 Task: Plan a trip to Saipan, Northern Mariana Islands from 5th November, 2023 to 16th November, 2023 for 2 adults.  with 1  bedroom having 1 bed and 1 bathroom. Property type can be hotel. Amenities needed are: wifi, washing machine. Booking option can be shelf check-in.
Action: Mouse moved to (412, 52)
Screenshot: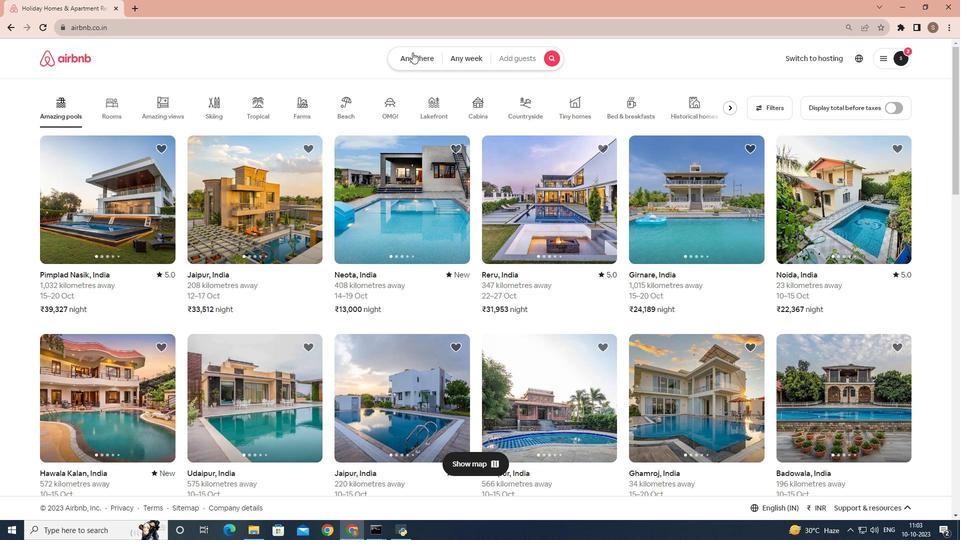 
Action: Mouse pressed left at (412, 52)
Screenshot: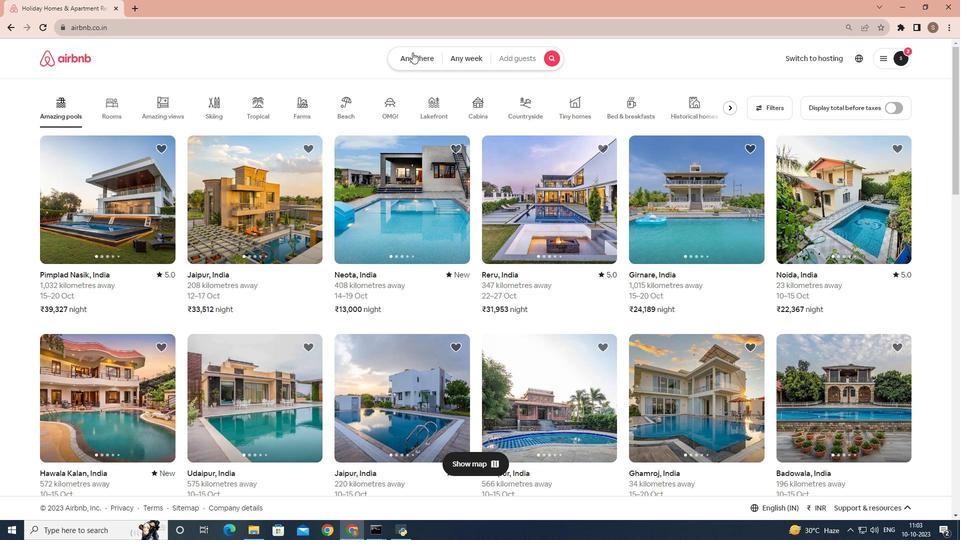 
Action: Mouse moved to (339, 103)
Screenshot: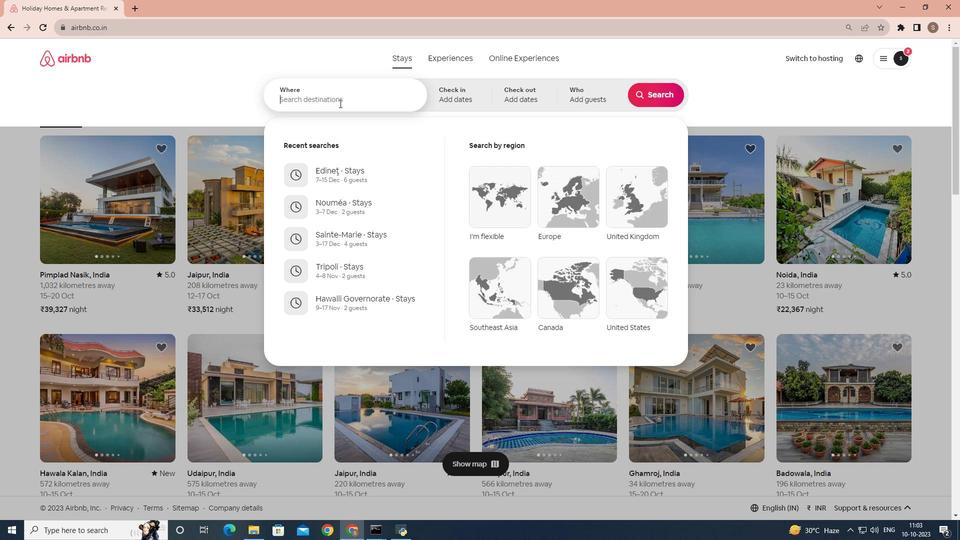 
Action: Mouse pressed left at (339, 103)
Screenshot: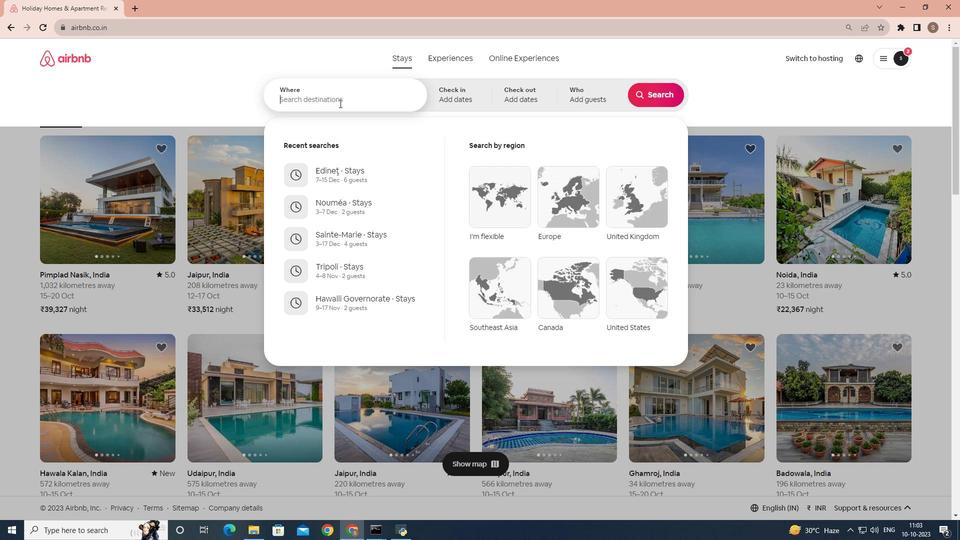 
Action: Key pressed <Key.shift>Saipan,<Key.space><Key.shift>Northen<Key.space><Key.shift>Mariana<Key.space><Key.shift>island
Screenshot: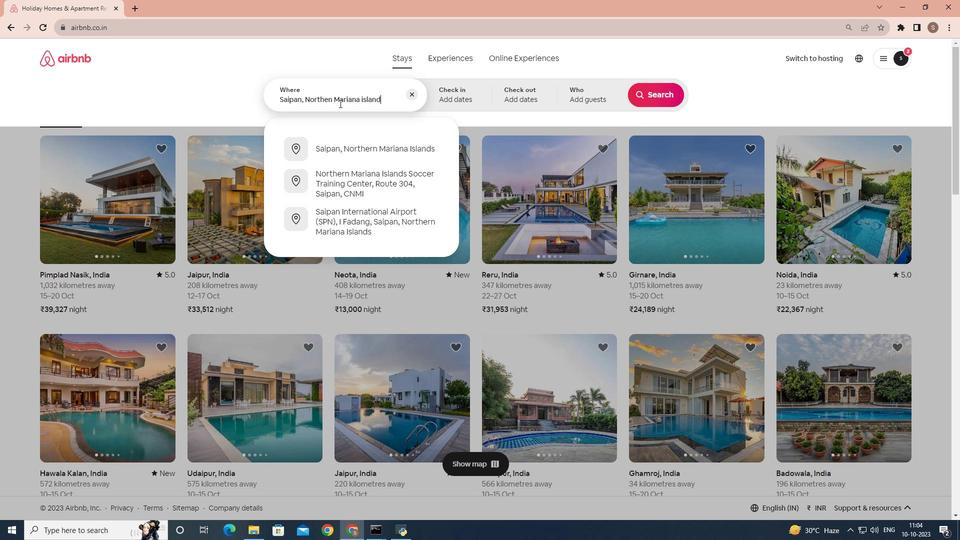 
Action: Mouse moved to (389, 147)
Screenshot: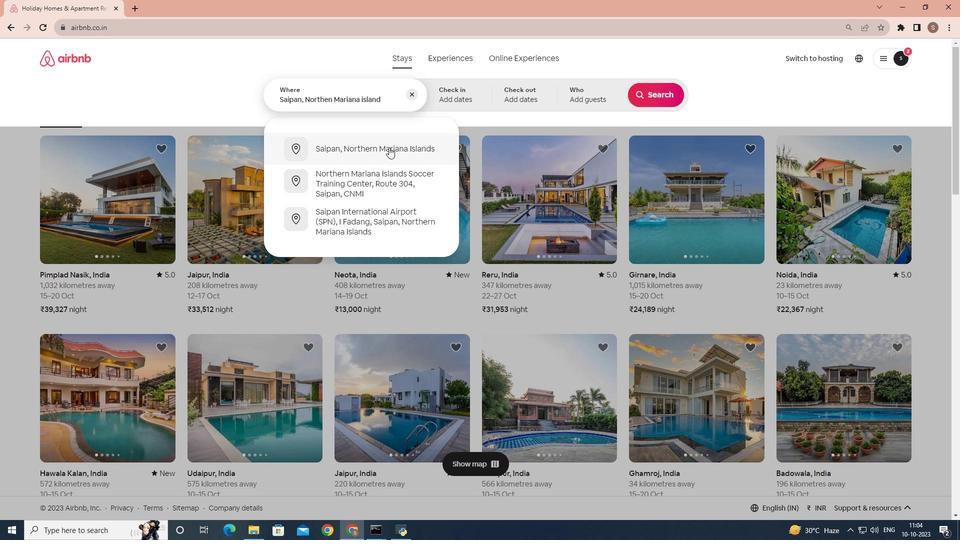 
Action: Mouse pressed left at (389, 147)
Screenshot: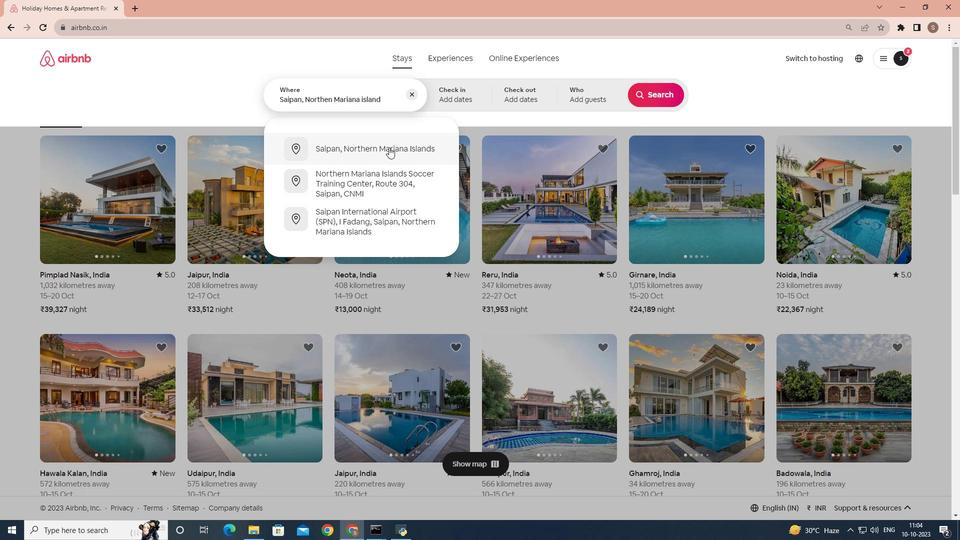 
Action: Mouse moved to (509, 244)
Screenshot: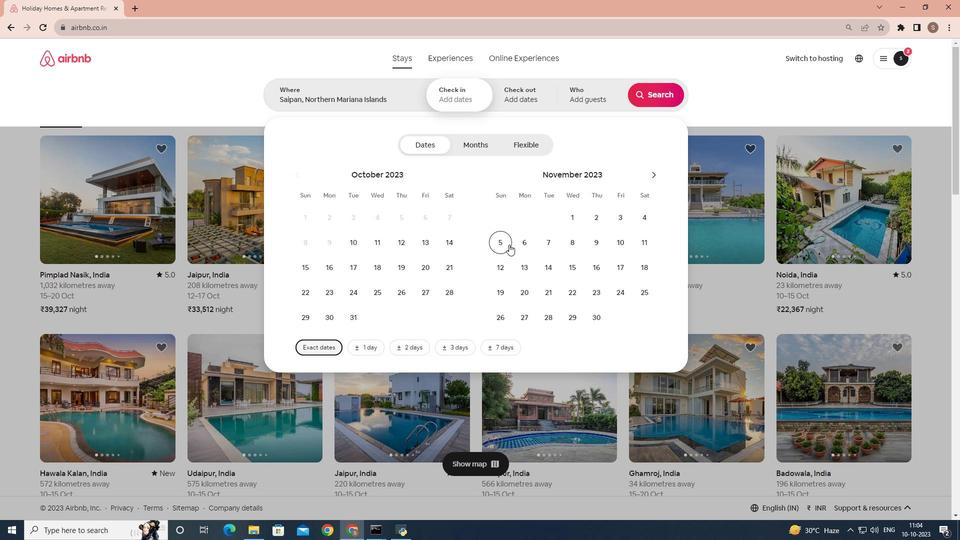 
Action: Mouse pressed left at (509, 244)
Screenshot: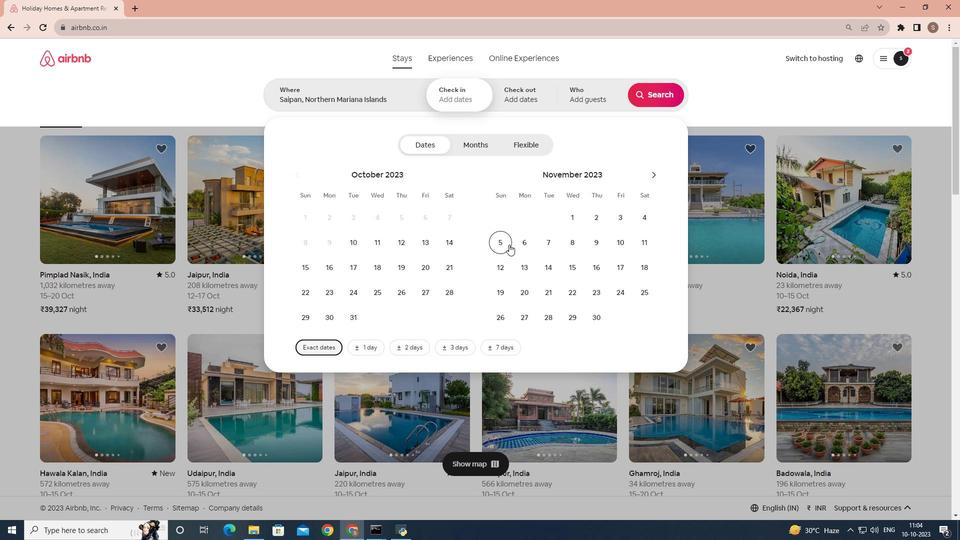 
Action: Mouse moved to (592, 273)
Screenshot: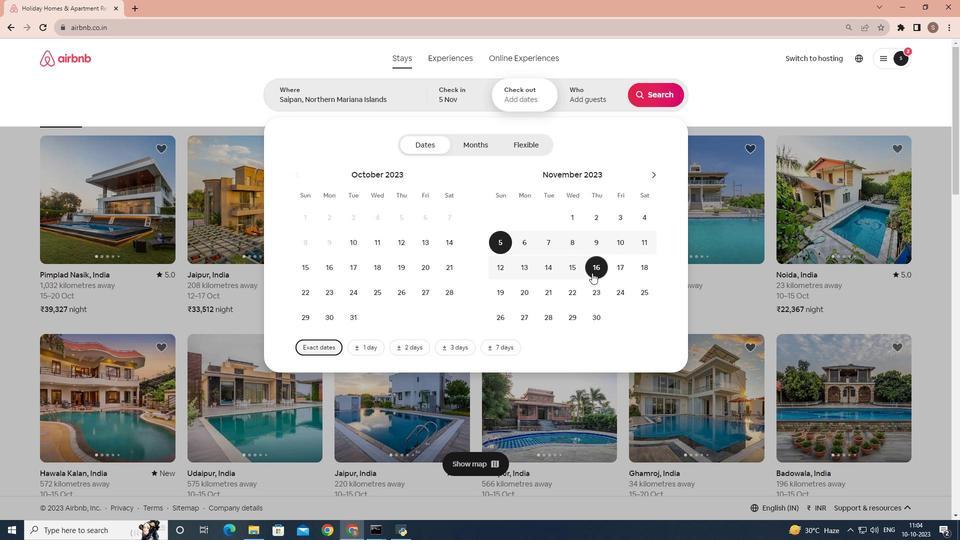 
Action: Mouse pressed left at (592, 273)
Screenshot: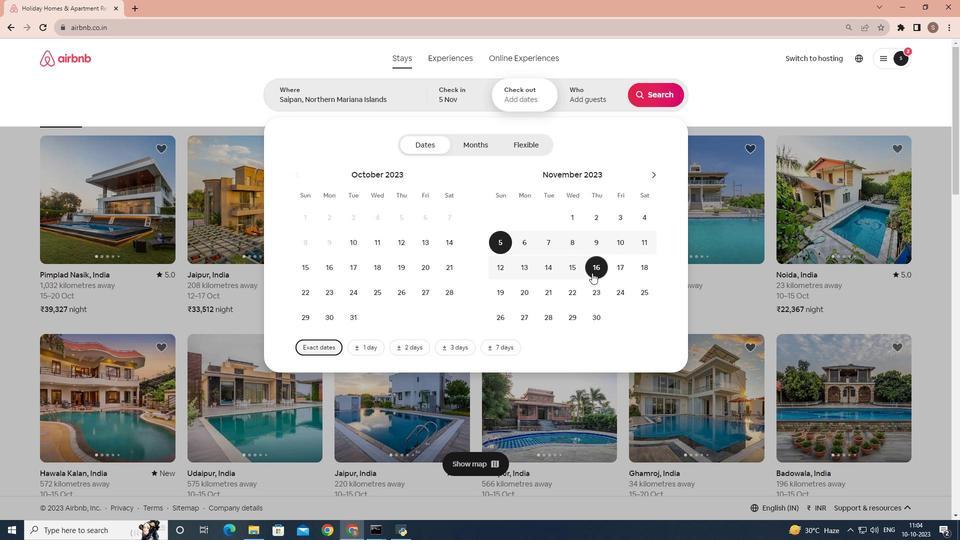 
Action: Mouse moved to (604, 101)
Screenshot: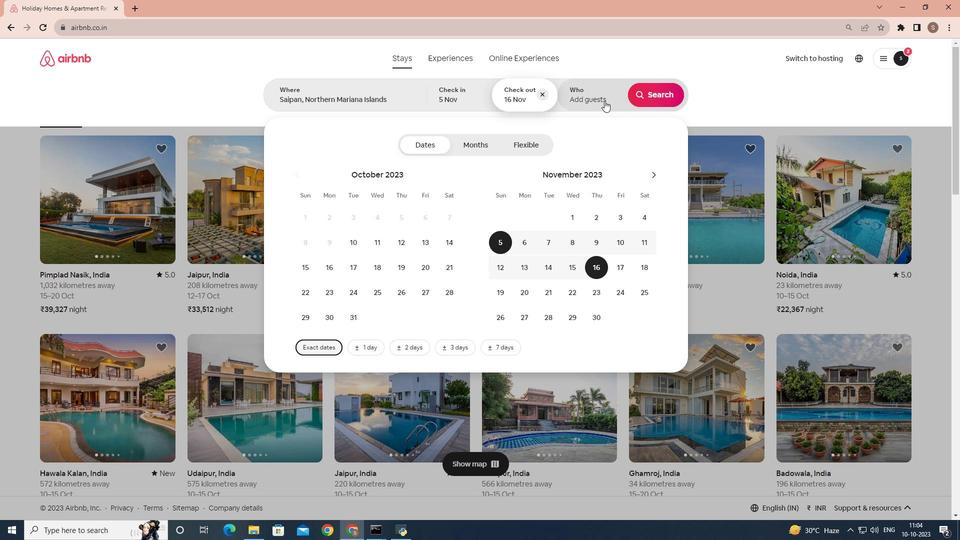 
Action: Mouse pressed left at (604, 101)
Screenshot: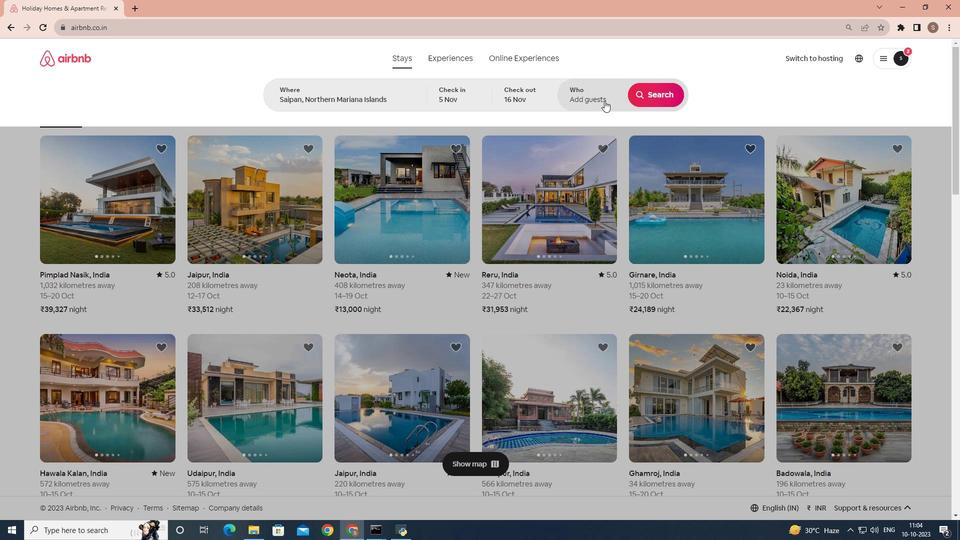 
Action: Mouse moved to (657, 145)
Screenshot: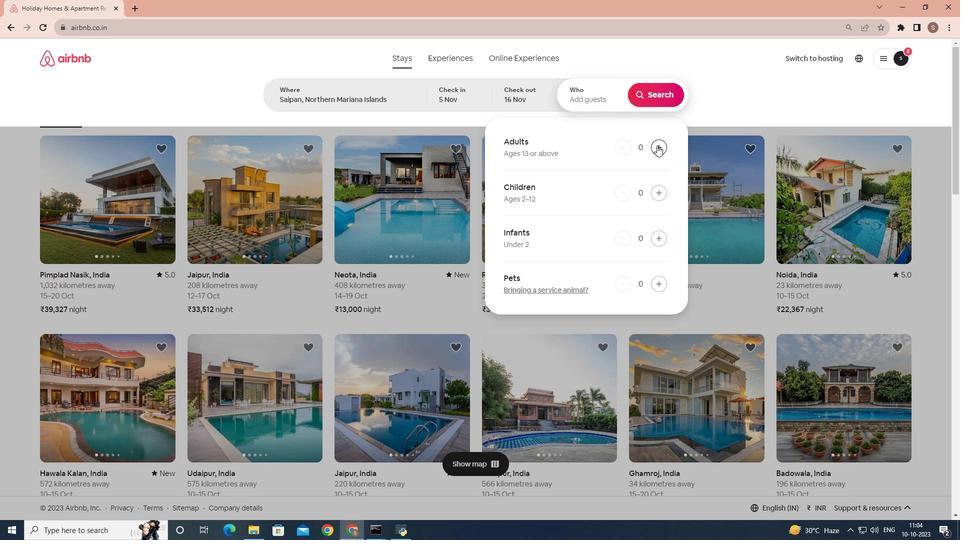 
Action: Mouse pressed left at (657, 145)
Screenshot: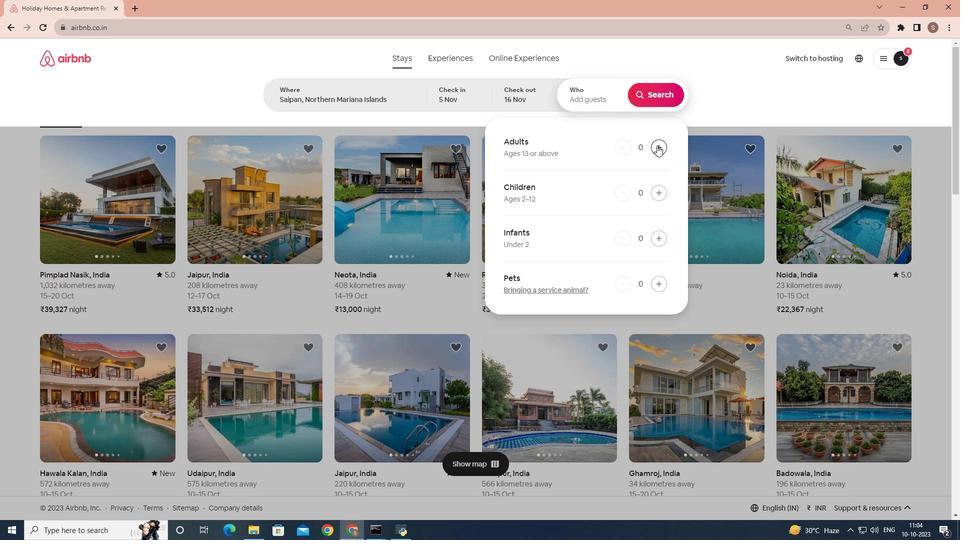 
Action: Mouse pressed left at (657, 145)
Screenshot: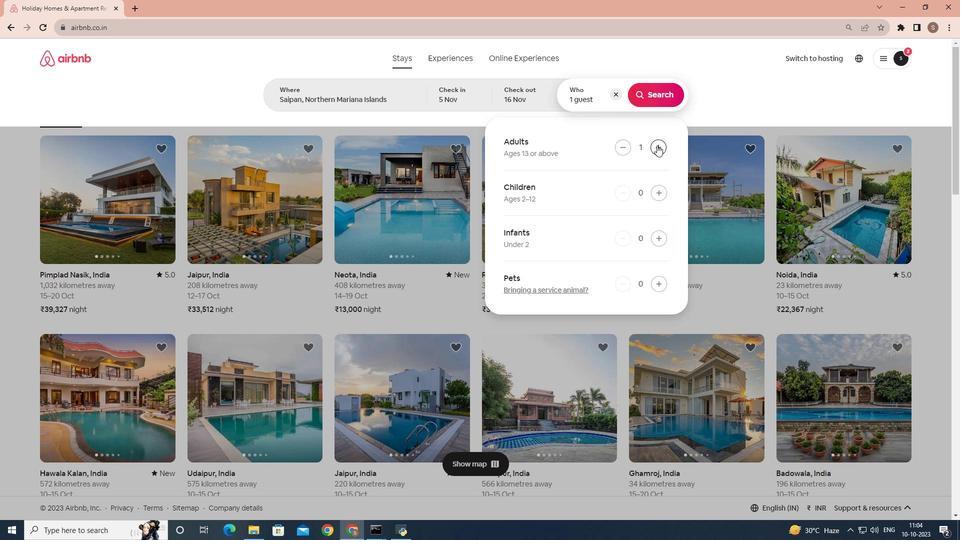 
Action: Mouse moved to (654, 87)
Screenshot: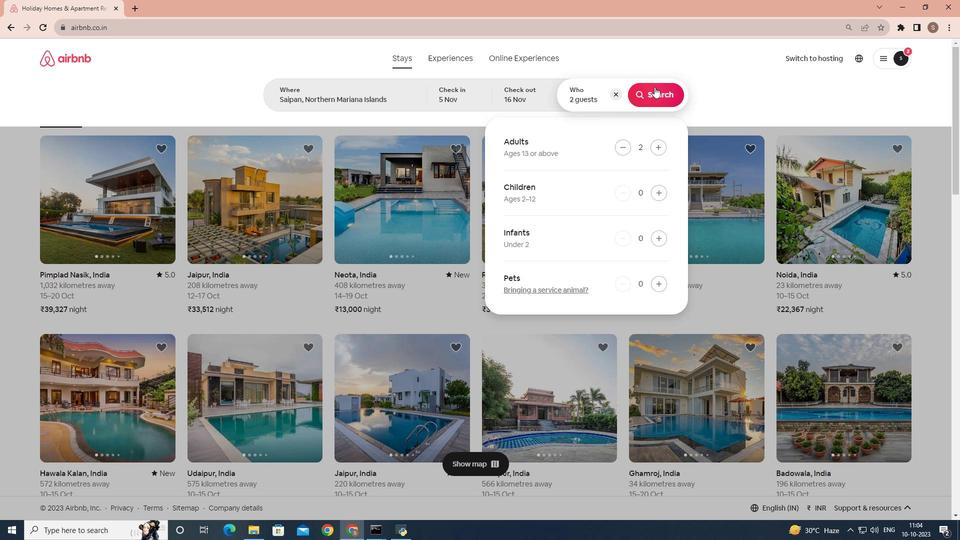
Action: Mouse pressed left at (654, 87)
Screenshot: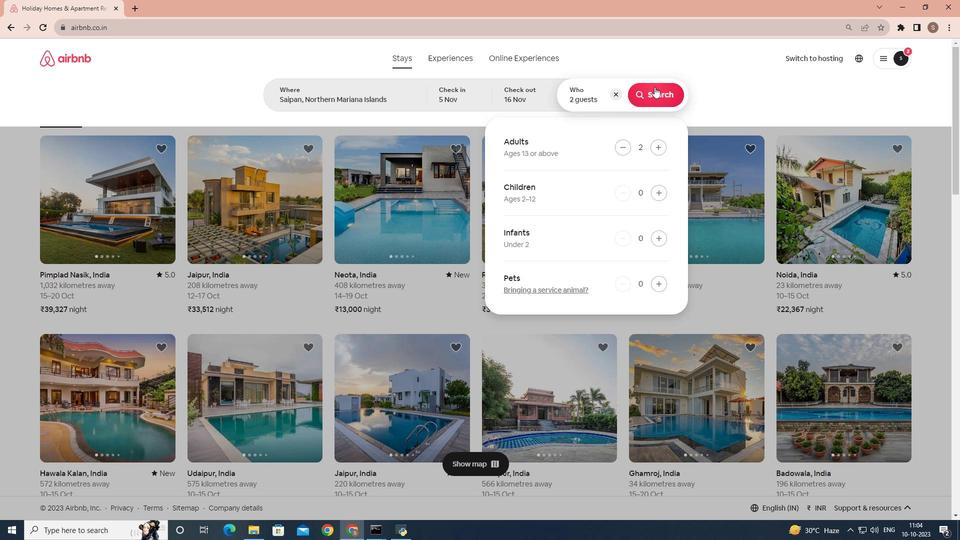 
Action: Mouse moved to (789, 102)
Screenshot: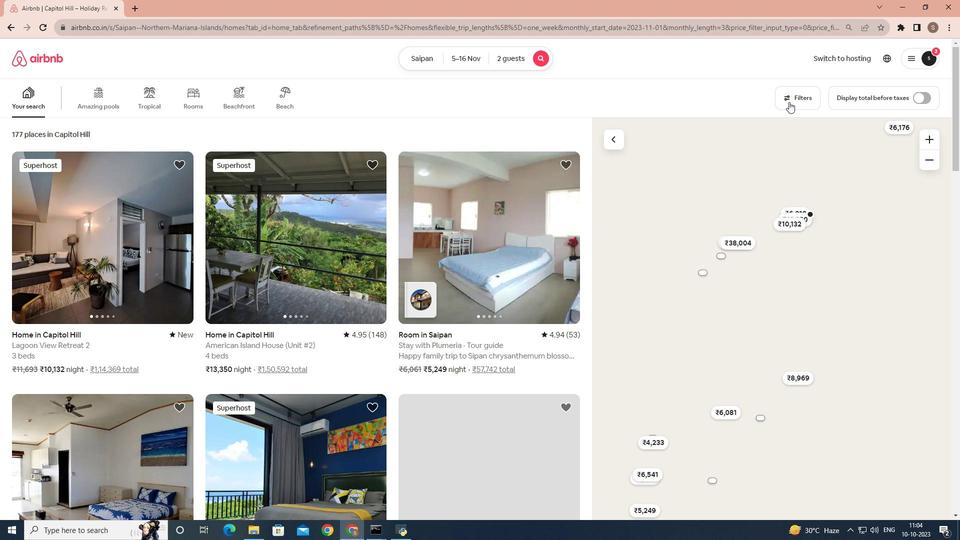 
Action: Mouse pressed left at (789, 102)
Screenshot: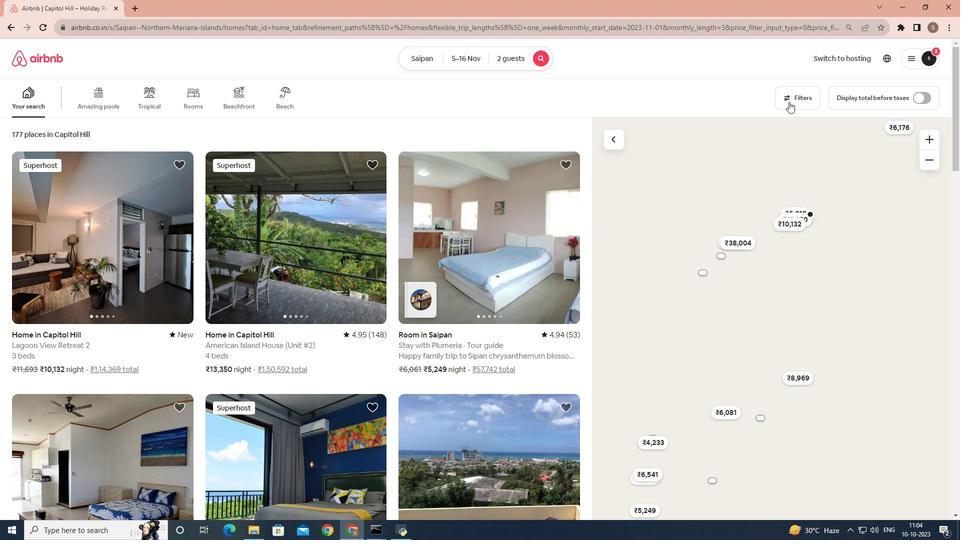 
Action: Mouse moved to (486, 308)
Screenshot: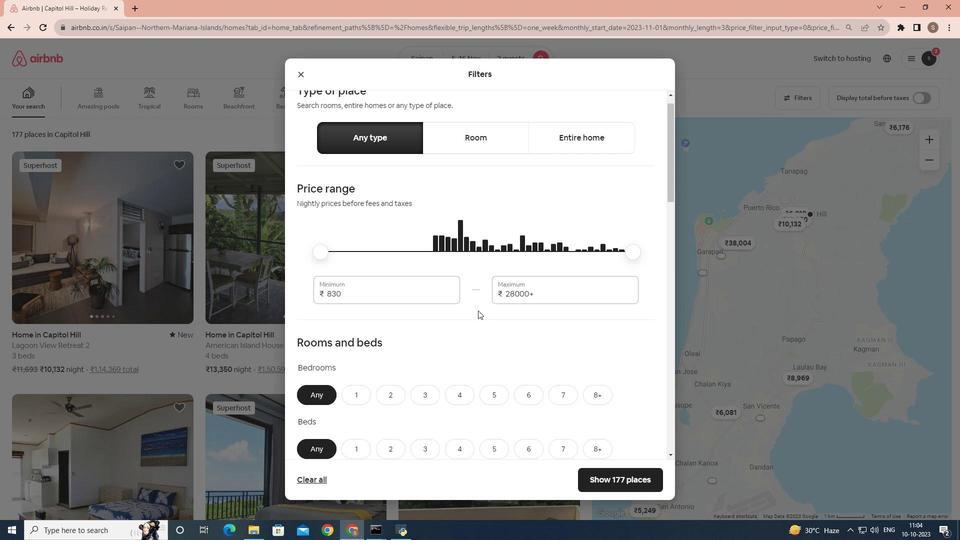 
Action: Mouse scrolled (486, 308) with delta (0, 0)
Screenshot: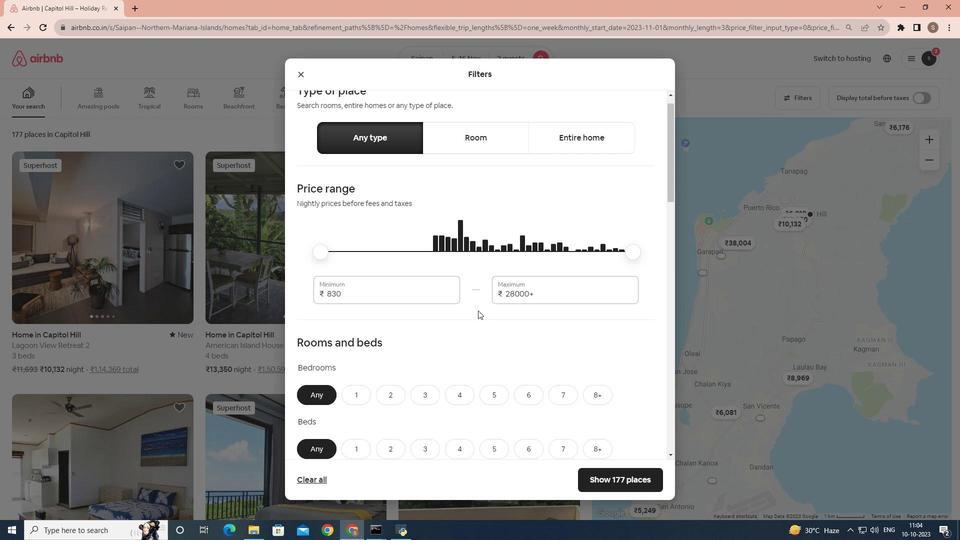 
Action: Mouse moved to (483, 310)
Screenshot: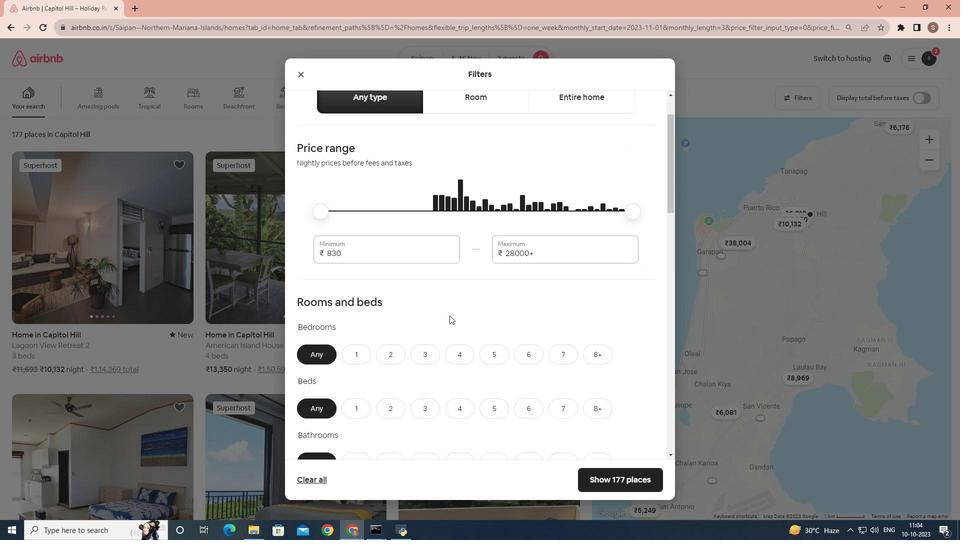 
Action: Mouse scrolled (483, 309) with delta (0, 0)
Screenshot: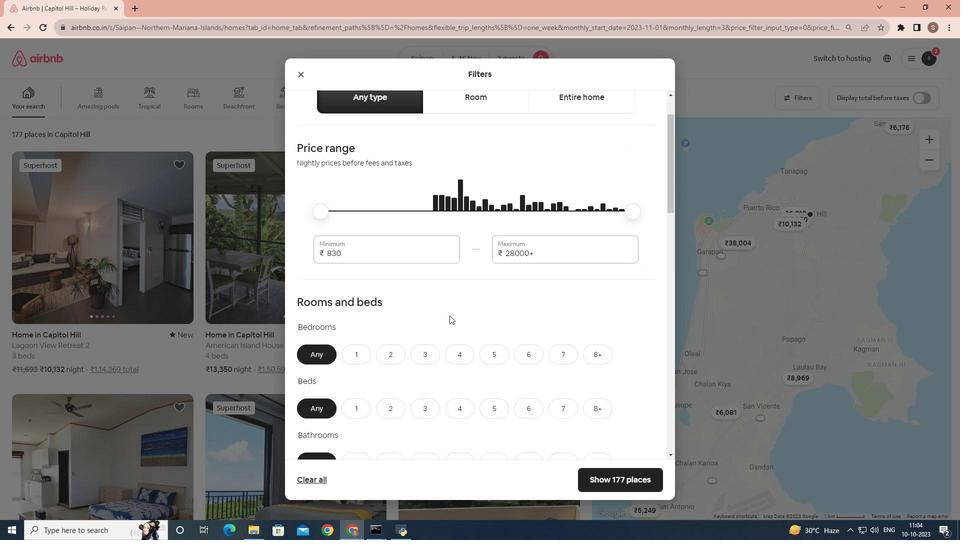
Action: Mouse moved to (357, 311)
Screenshot: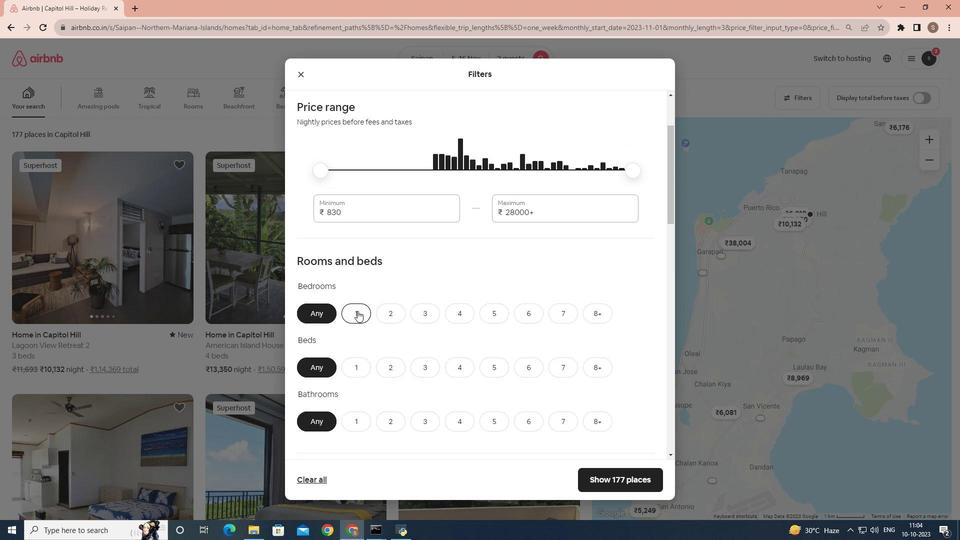 
Action: Mouse pressed left at (357, 311)
Screenshot: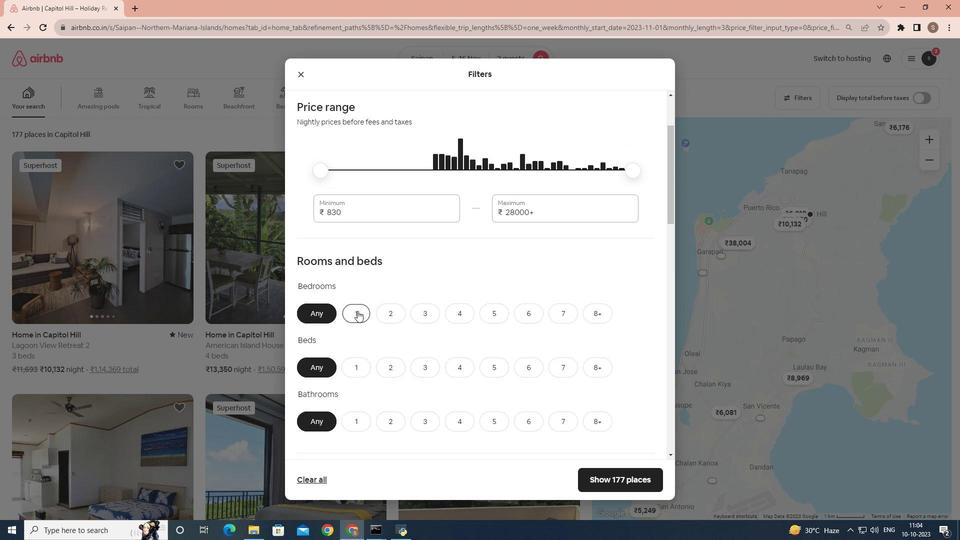 
Action: Mouse scrolled (357, 310) with delta (0, 0)
Screenshot: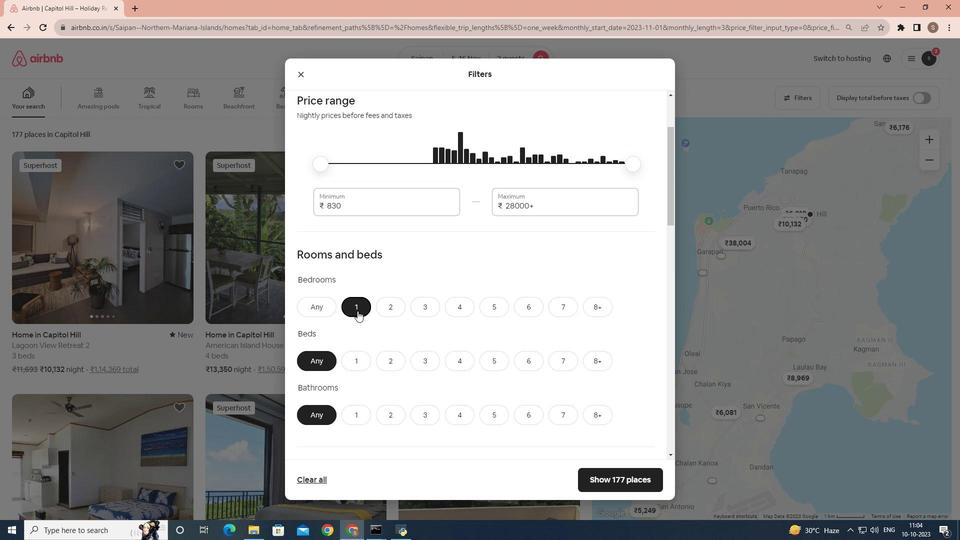 
Action: Mouse moved to (359, 317)
Screenshot: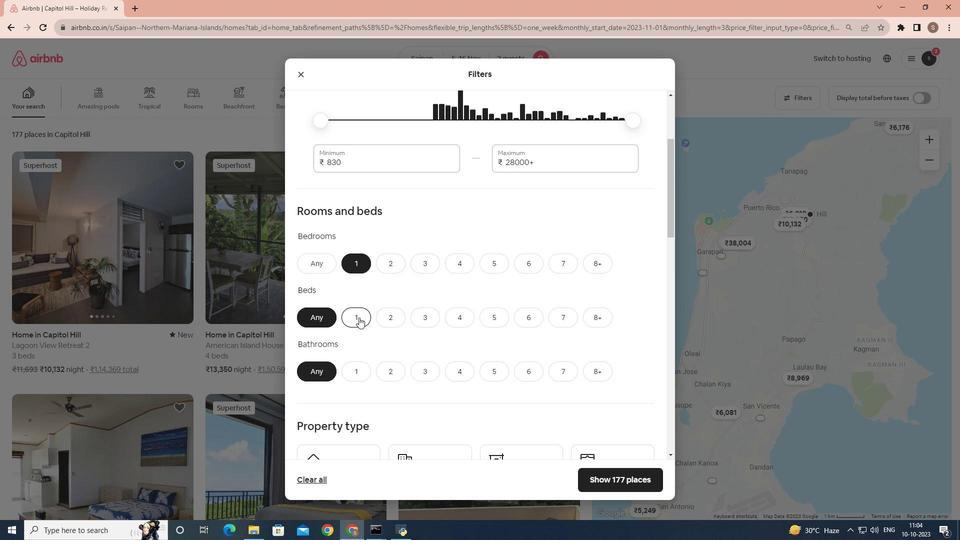 
Action: Mouse pressed left at (359, 317)
Screenshot: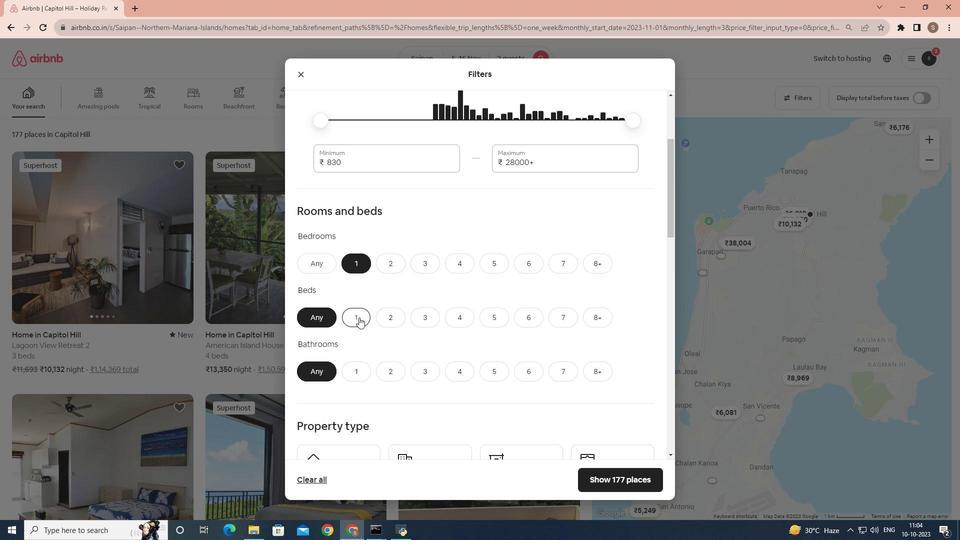 
Action: Mouse moved to (354, 366)
Screenshot: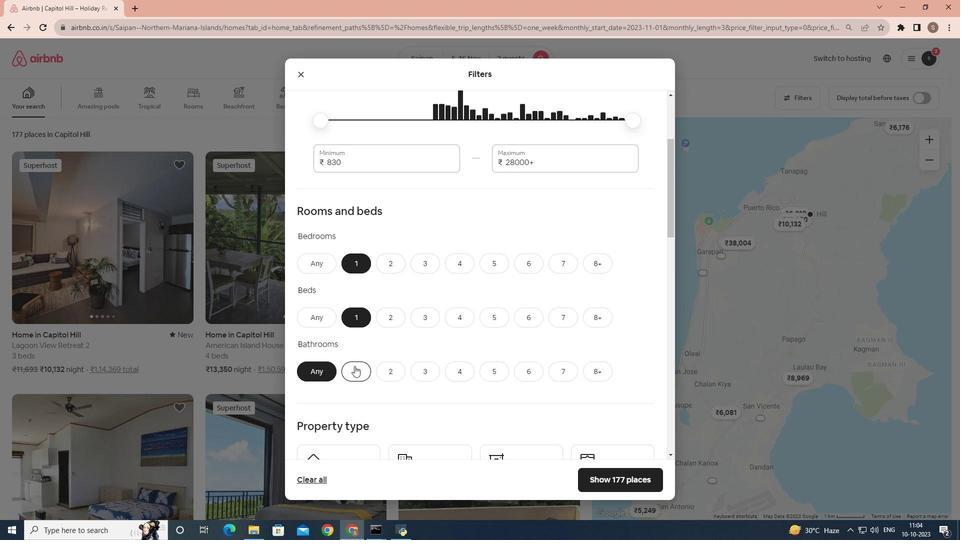 
Action: Mouse pressed left at (354, 366)
Screenshot: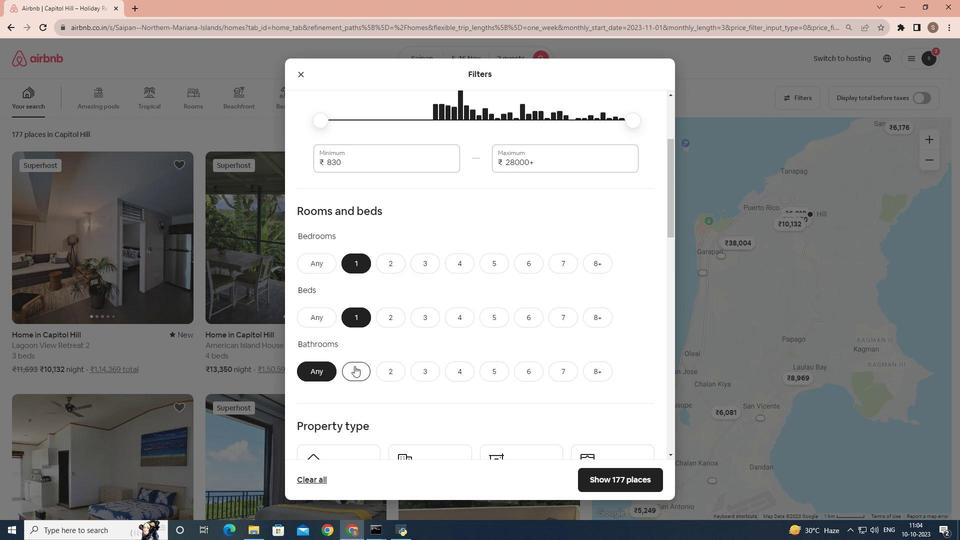 
Action: Mouse moved to (442, 351)
Screenshot: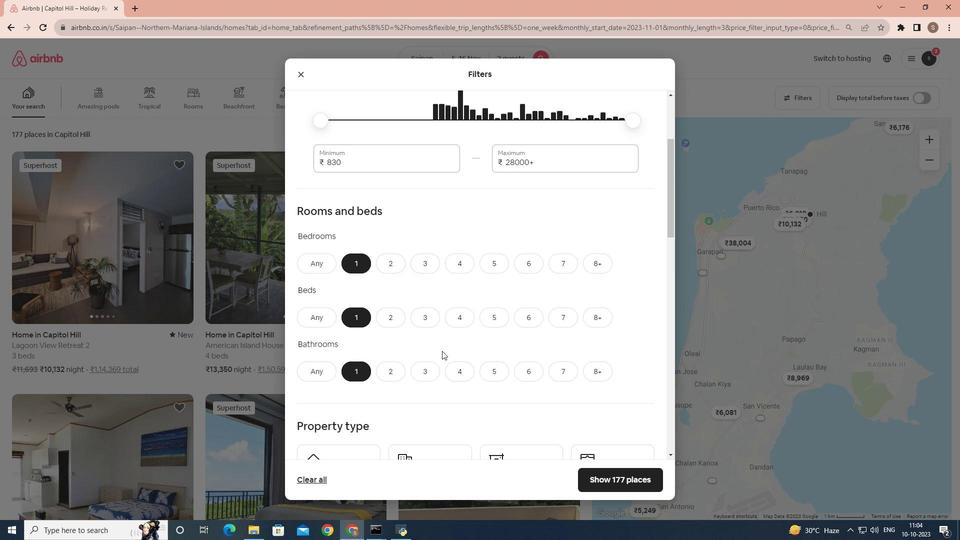 
Action: Mouse scrolled (442, 350) with delta (0, 0)
Screenshot: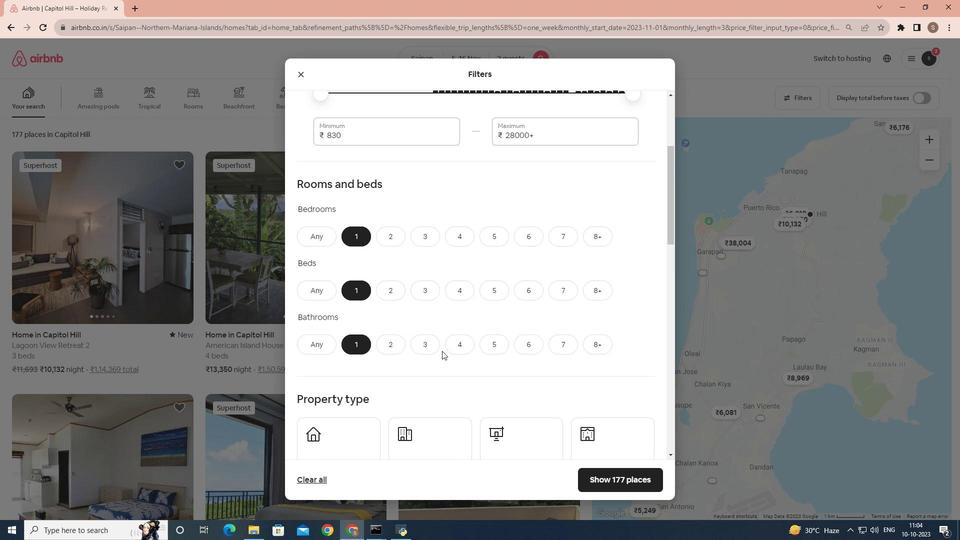 
Action: Mouse scrolled (442, 350) with delta (0, 0)
Screenshot: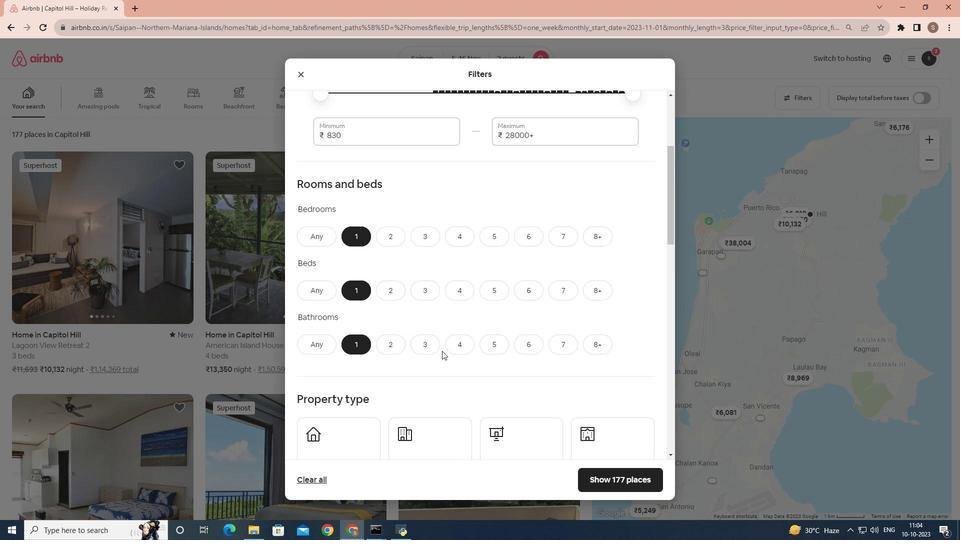 
Action: Mouse moved to (584, 370)
Screenshot: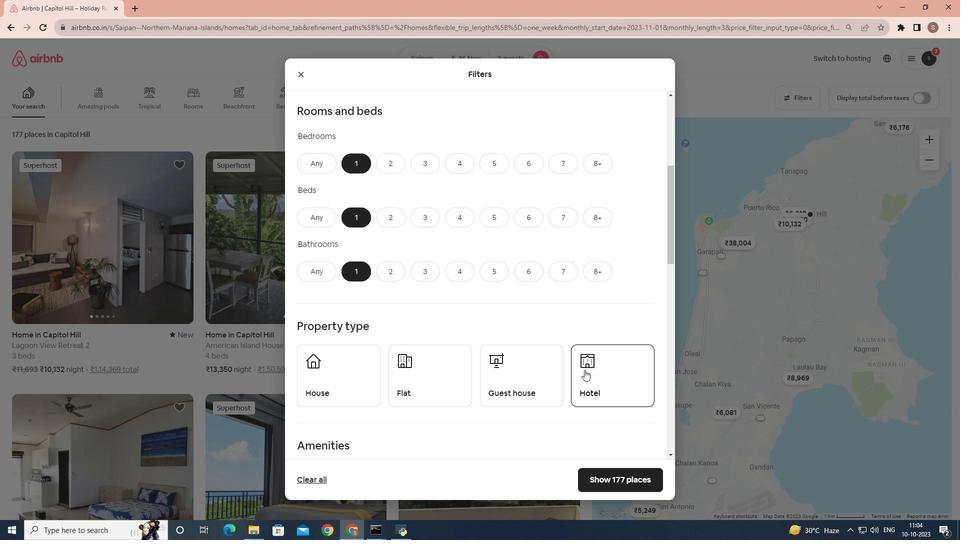
Action: Mouse pressed left at (584, 370)
Screenshot: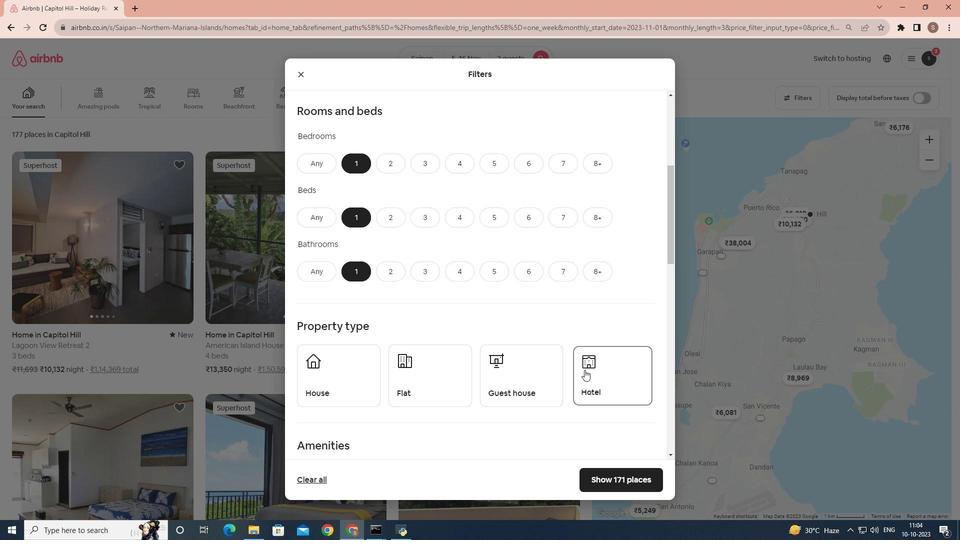 
Action: Mouse moved to (508, 350)
Screenshot: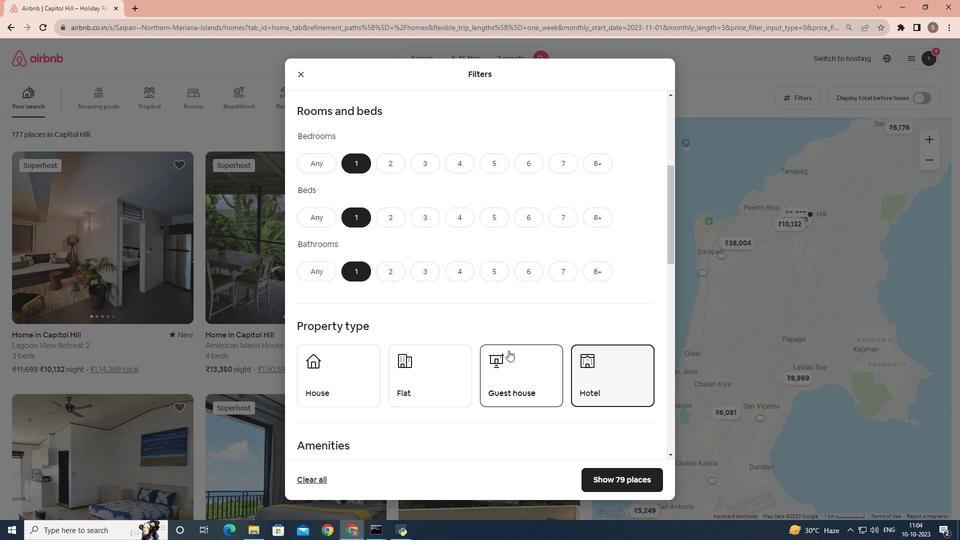 
Action: Mouse scrolled (508, 350) with delta (0, 0)
Screenshot: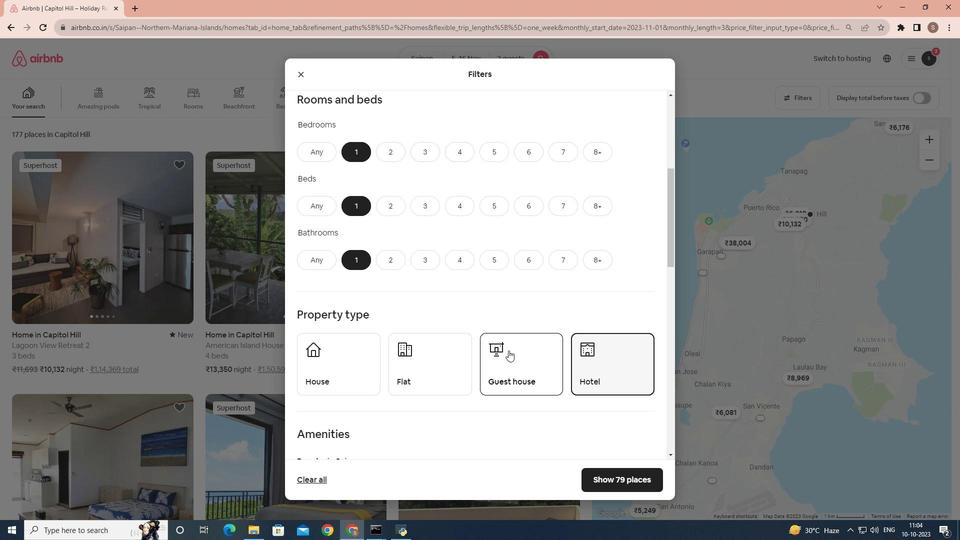 
Action: Mouse scrolled (508, 350) with delta (0, 0)
Screenshot: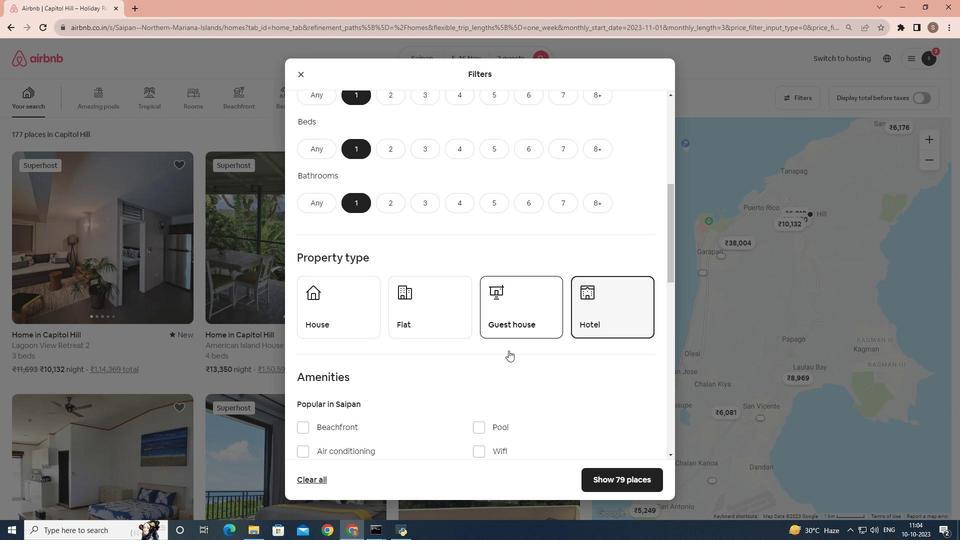 
Action: Mouse scrolled (508, 350) with delta (0, 0)
Screenshot: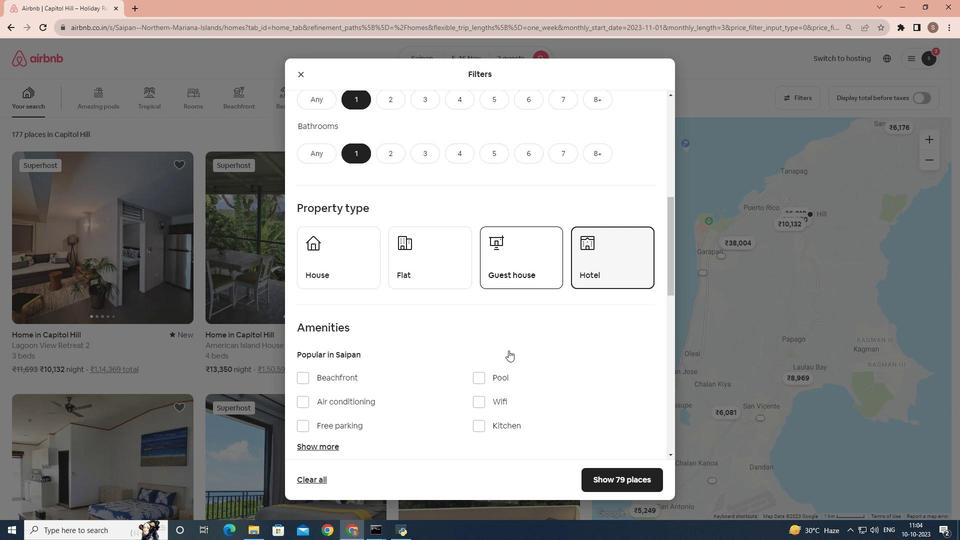 
Action: Mouse scrolled (508, 350) with delta (0, 0)
Screenshot: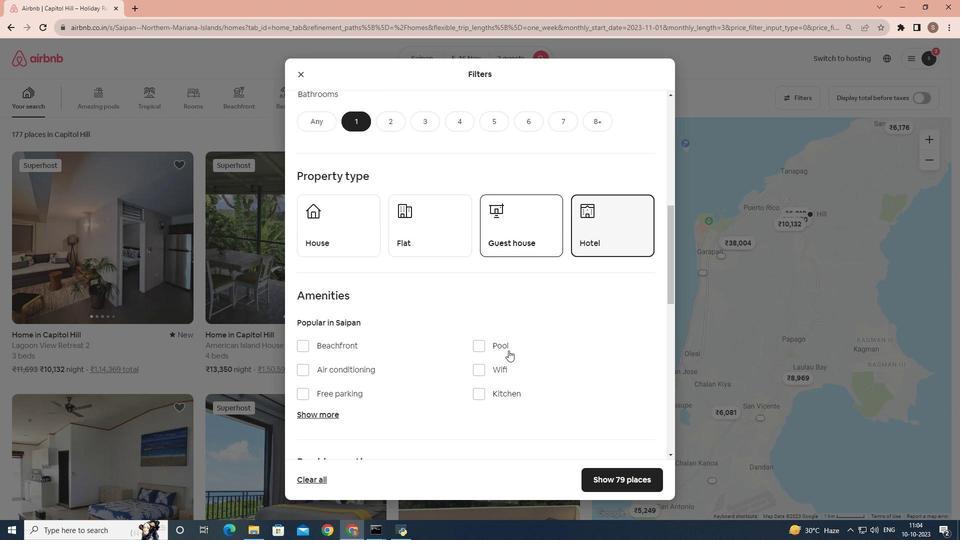 
Action: Mouse moved to (447, 332)
Screenshot: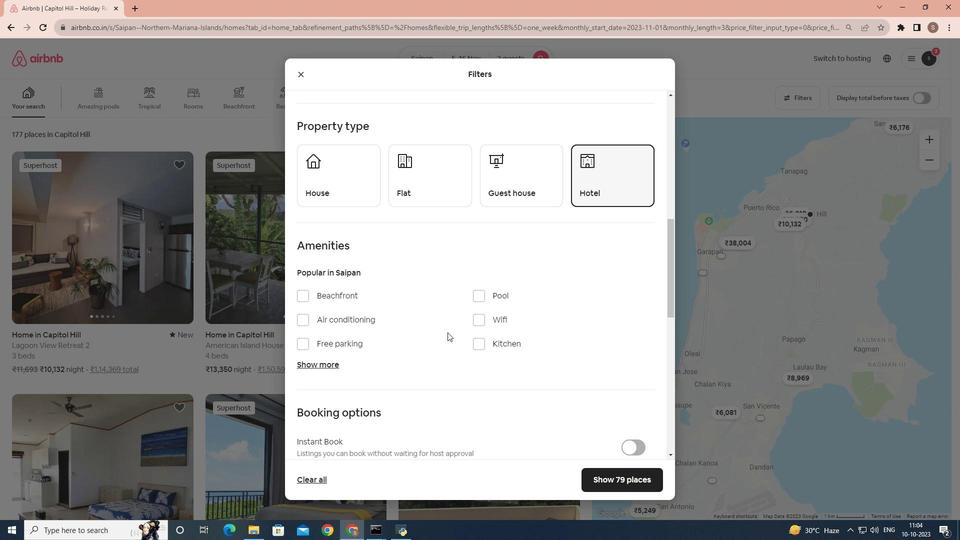 
Action: Mouse scrolled (447, 332) with delta (0, 0)
Screenshot: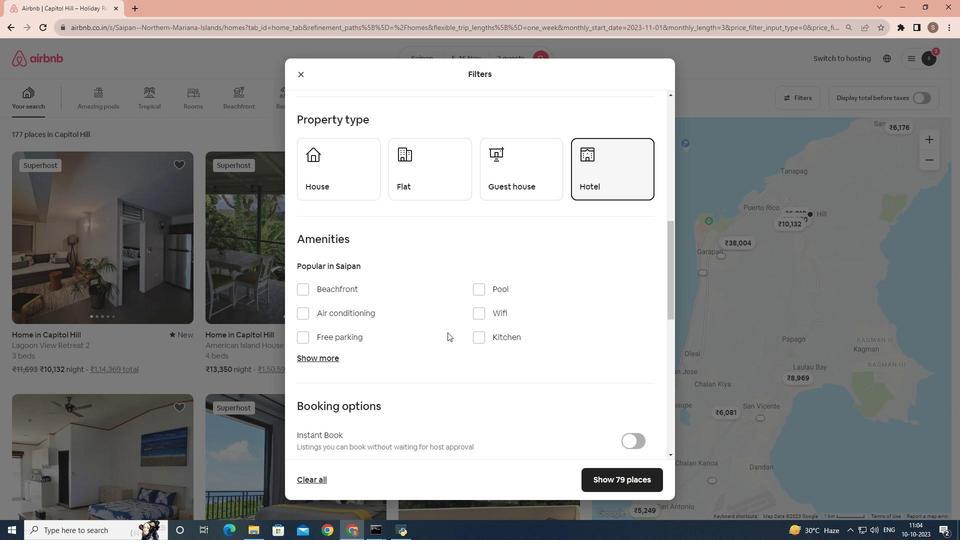 
Action: Mouse moved to (474, 275)
Screenshot: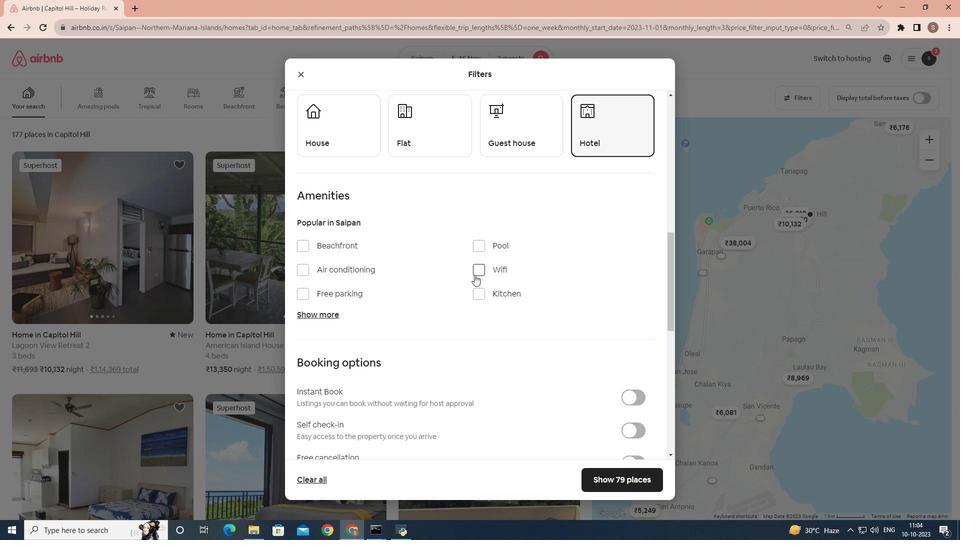
Action: Mouse pressed left at (474, 275)
Screenshot: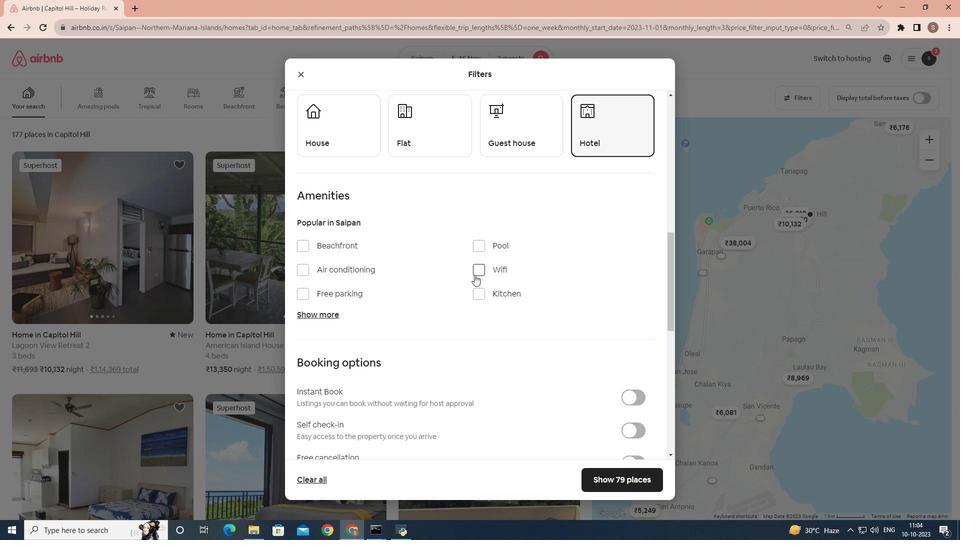 
Action: Mouse moved to (436, 311)
Screenshot: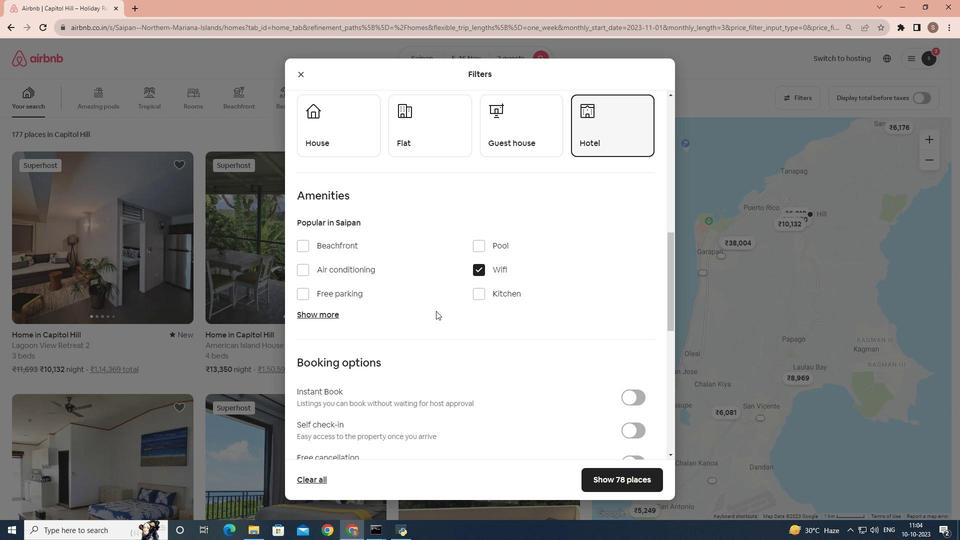 
Action: Mouse scrolled (436, 310) with delta (0, 0)
Screenshot: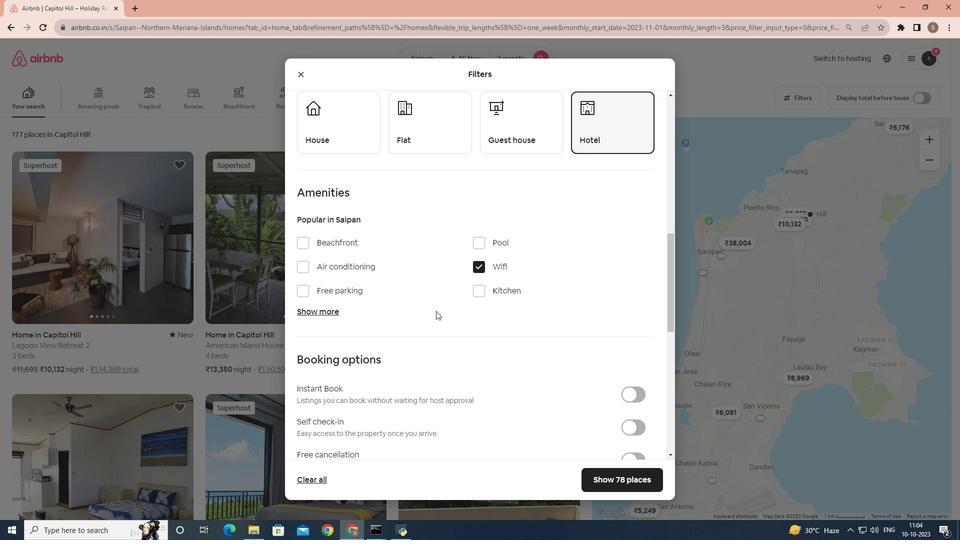 
Action: Mouse scrolled (436, 310) with delta (0, 0)
Screenshot: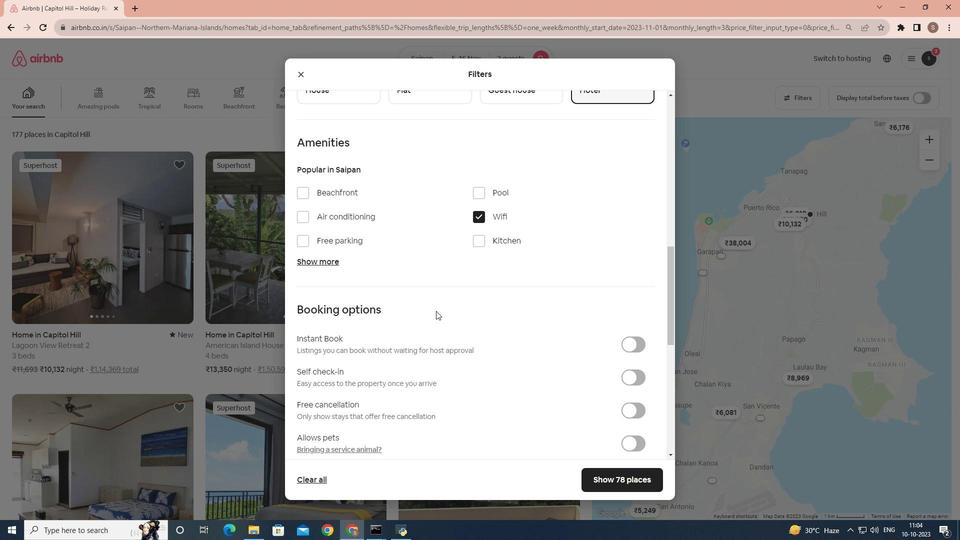 
Action: Mouse moved to (326, 219)
Screenshot: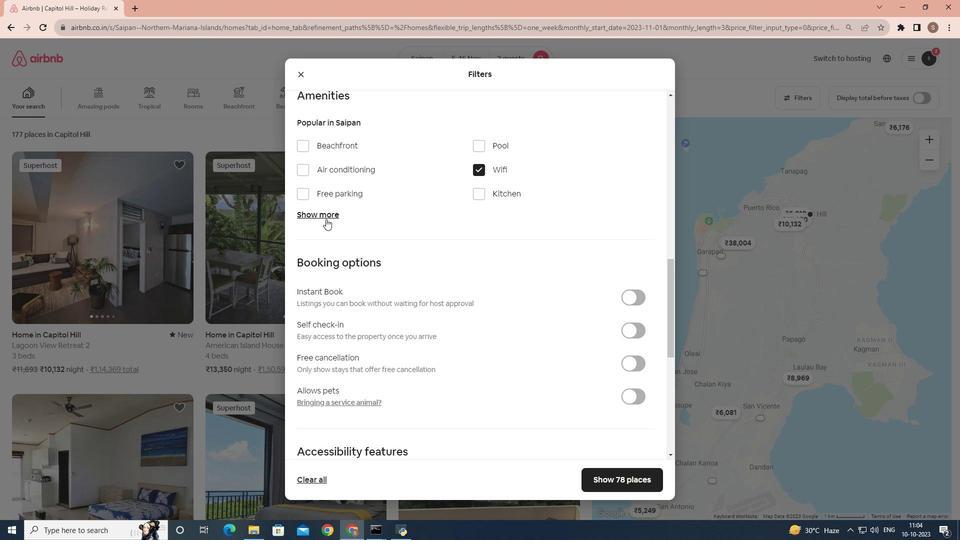 
Action: Mouse pressed left at (326, 219)
Screenshot: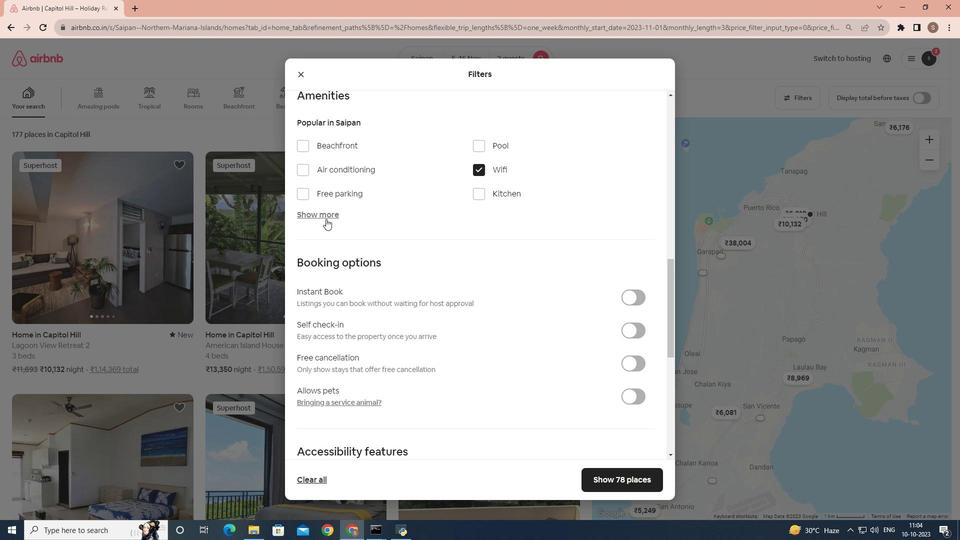 
Action: Mouse moved to (310, 250)
Screenshot: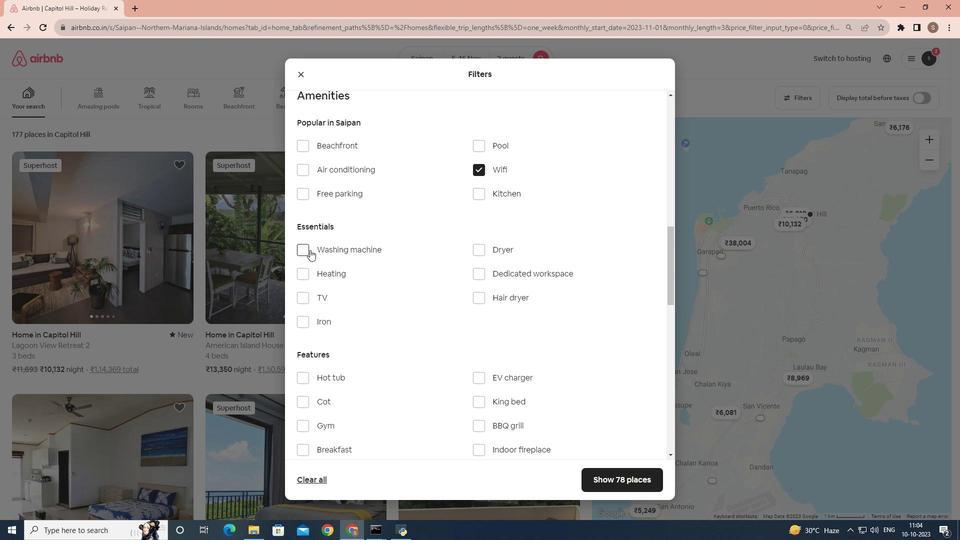 
Action: Mouse pressed left at (310, 250)
Screenshot: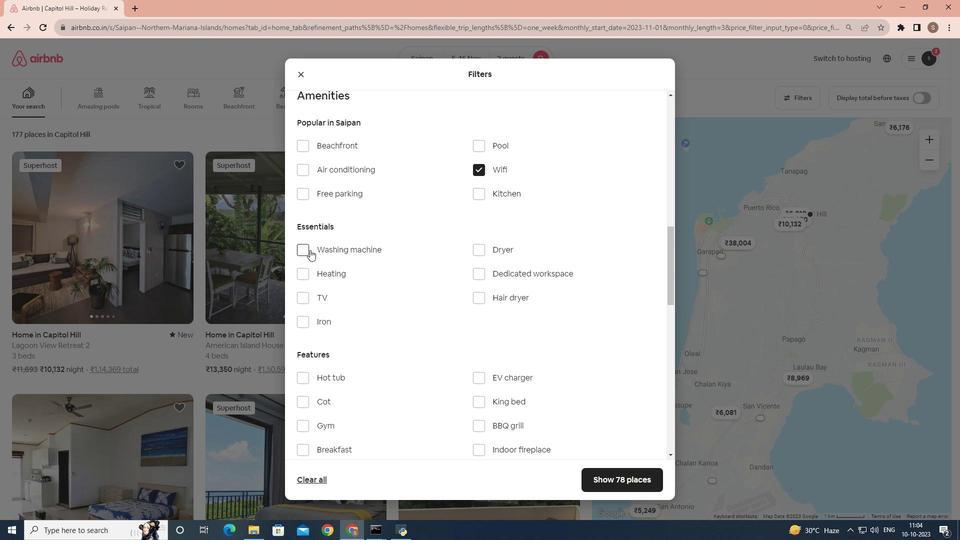 
Action: Mouse moved to (371, 254)
Screenshot: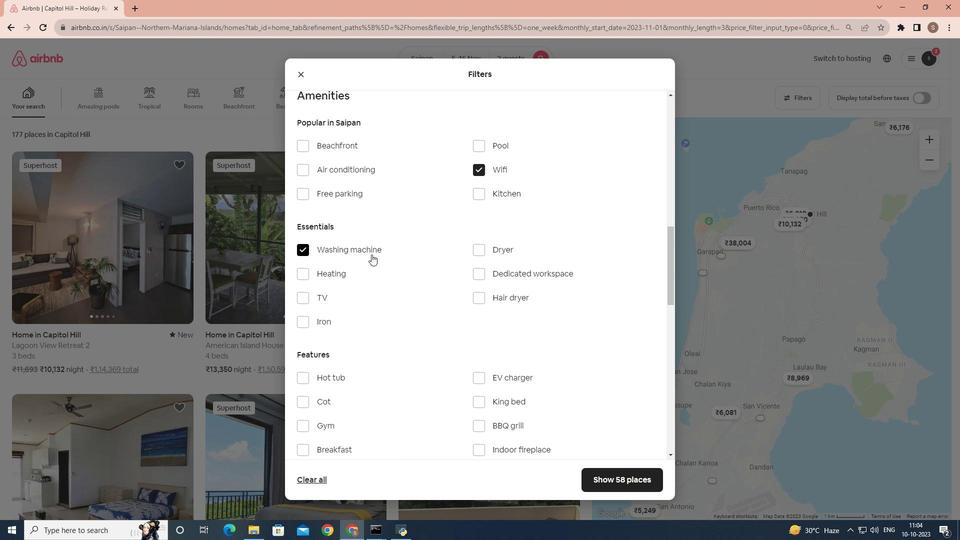
Action: Mouse scrolled (371, 254) with delta (0, 0)
Screenshot: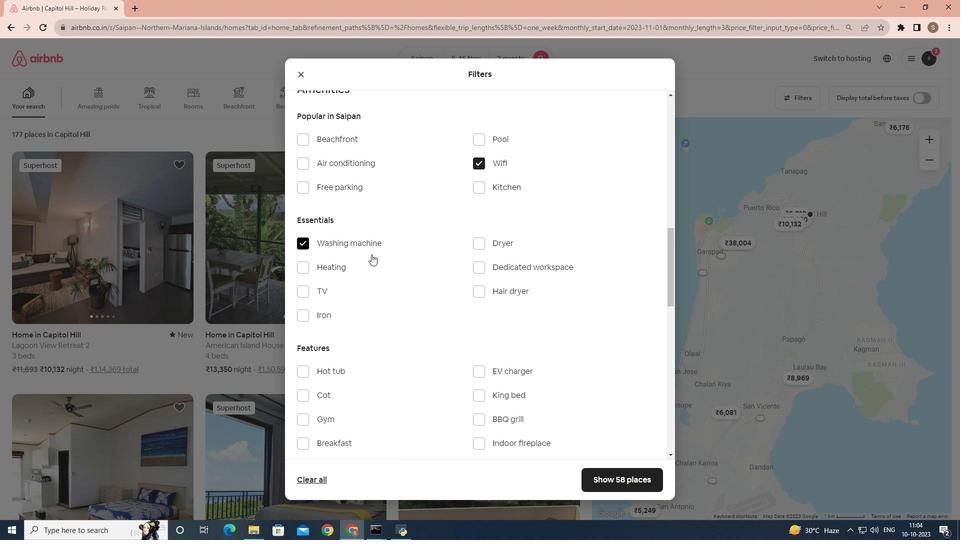 
Action: Mouse moved to (372, 254)
Screenshot: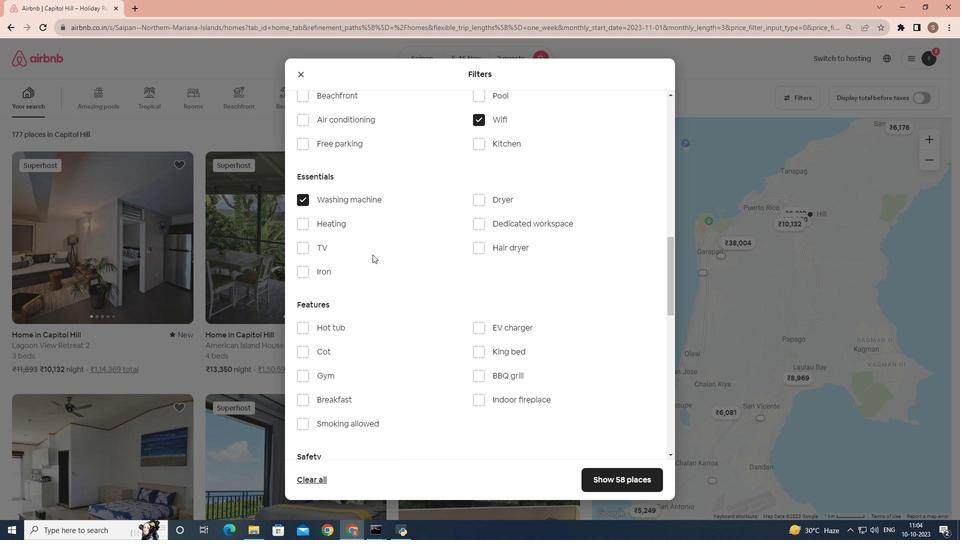 
Action: Mouse scrolled (372, 254) with delta (0, 0)
Screenshot: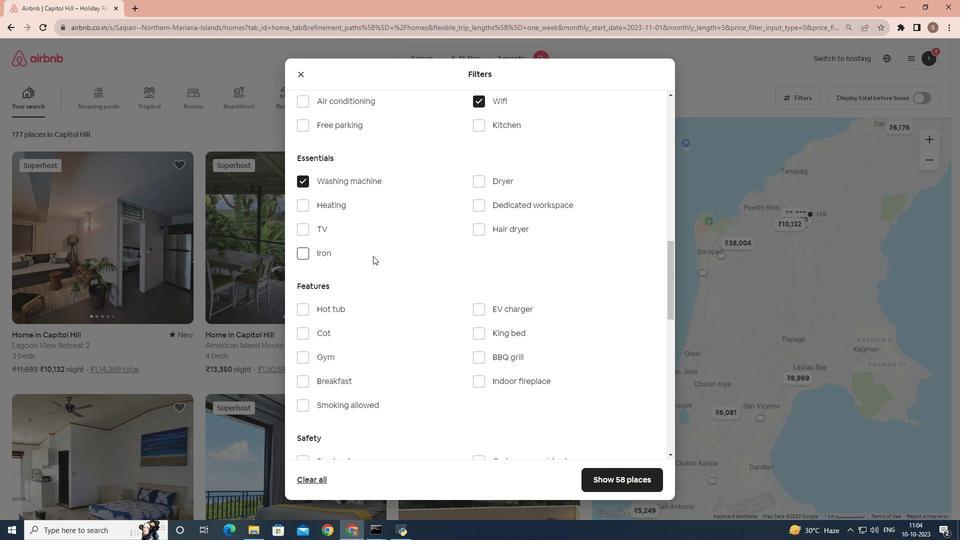 
Action: Mouse moved to (373, 255)
Screenshot: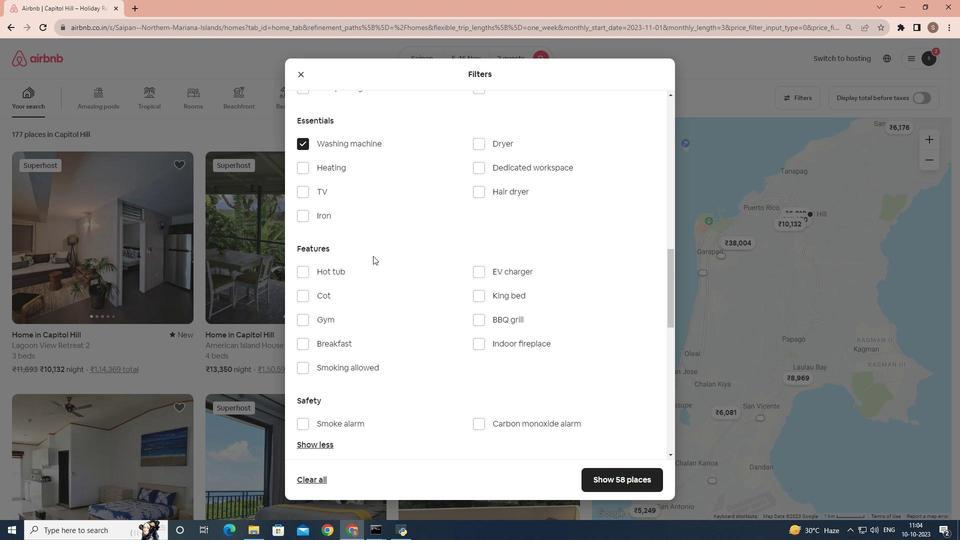 
Action: Mouse scrolled (373, 255) with delta (0, 0)
Screenshot: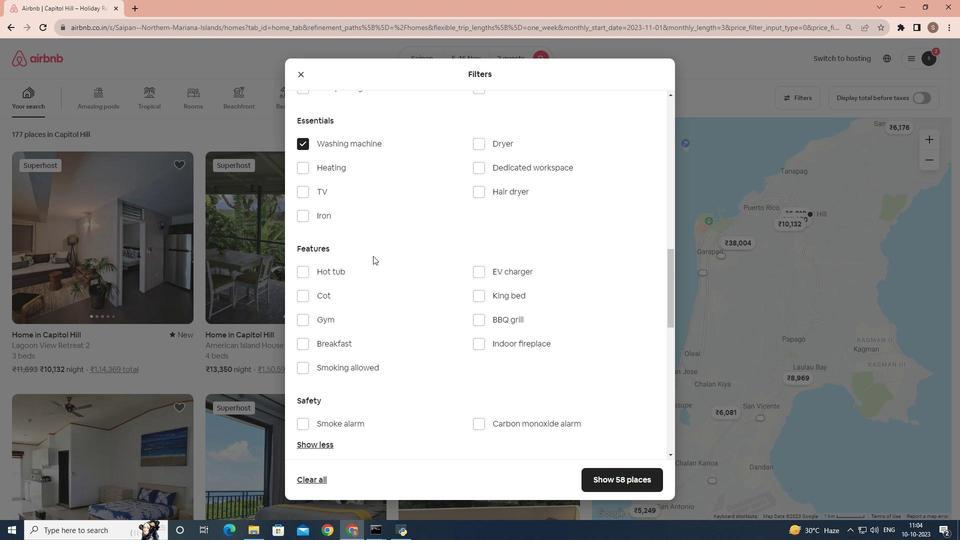 
Action: Mouse moved to (373, 256)
Screenshot: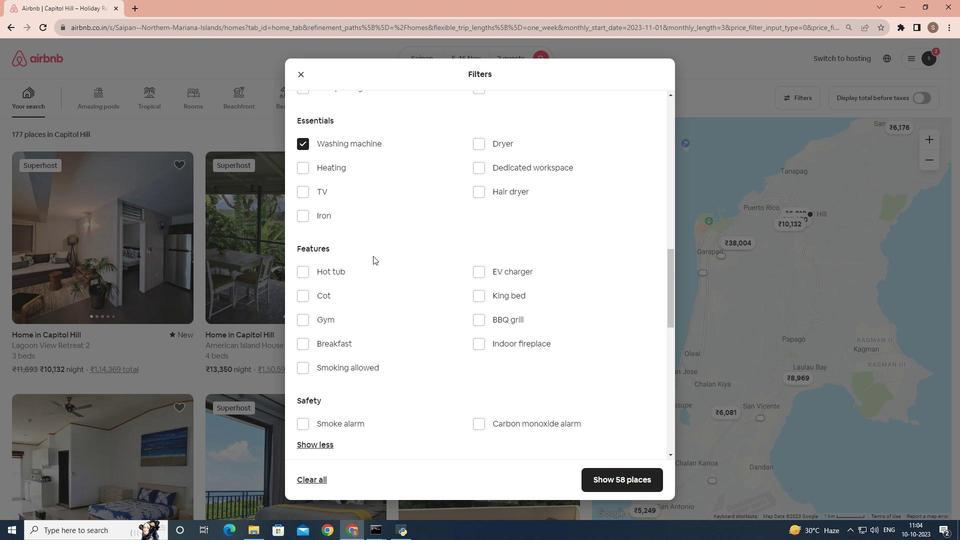 
Action: Mouse scrolled (373, 255) with delta (0, 0)
Screenshot: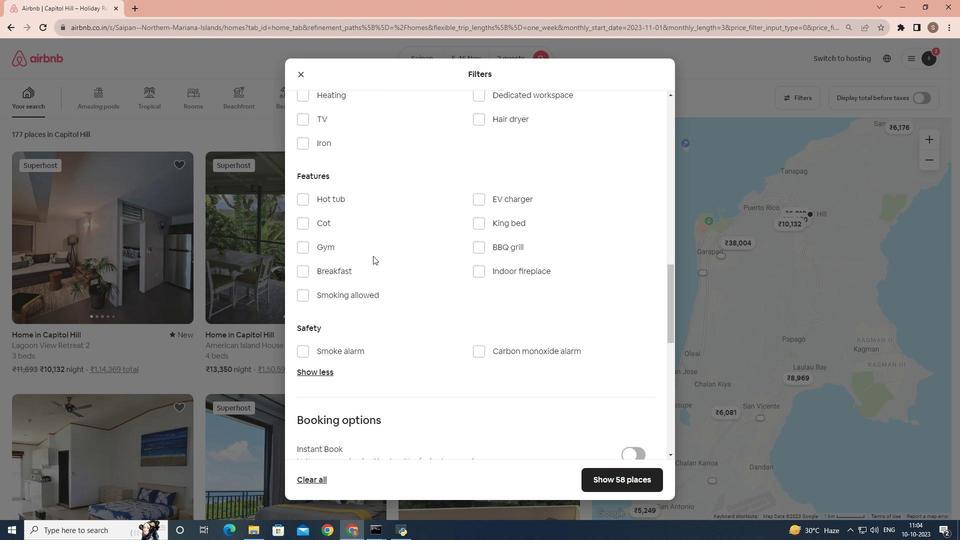 
Action: Mouse scrolled (373, 255) with delta (0, 0)
Screenshot: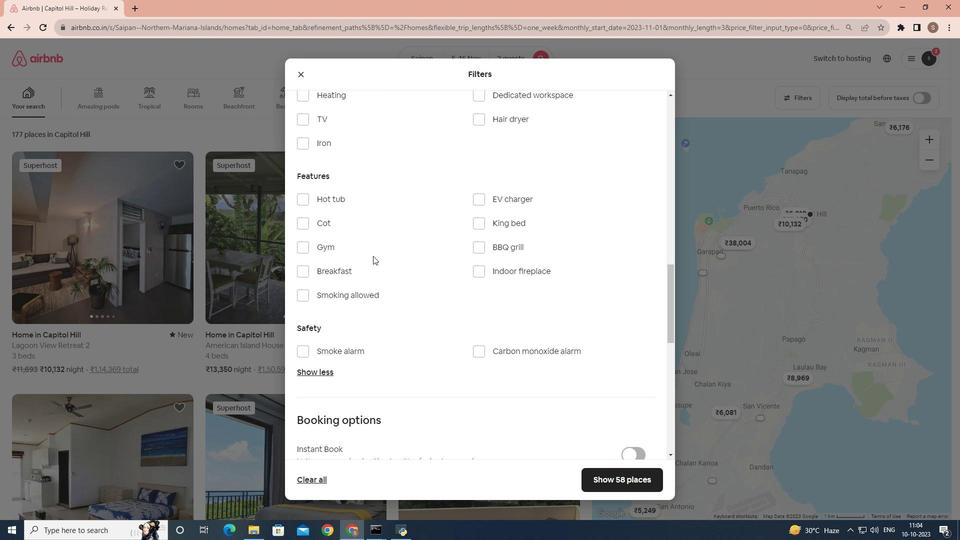 
Action: Mouse scrolled (373, 255) with delta (0, 0)
Screenshot: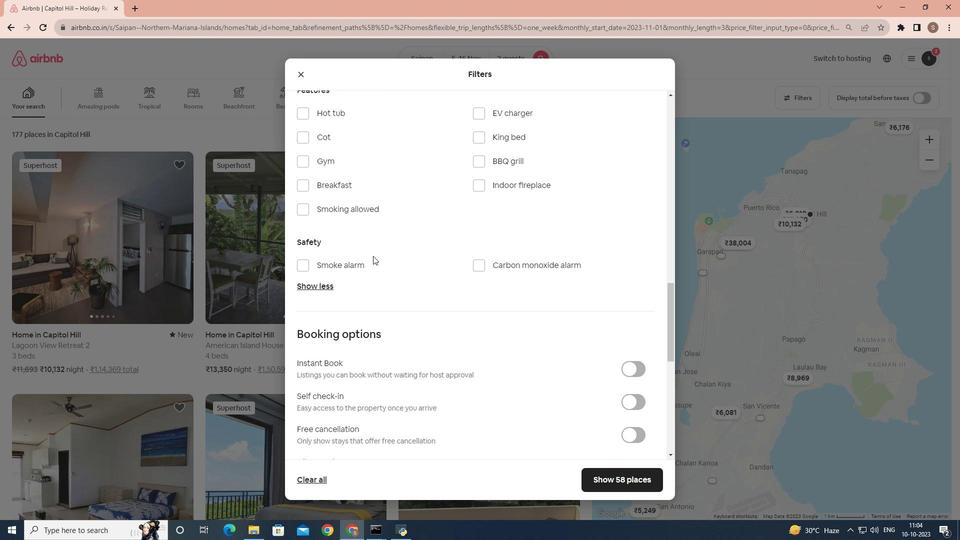 
Action: Mouse scrolled (373, 255) with delta (0, 0)
Screenshot: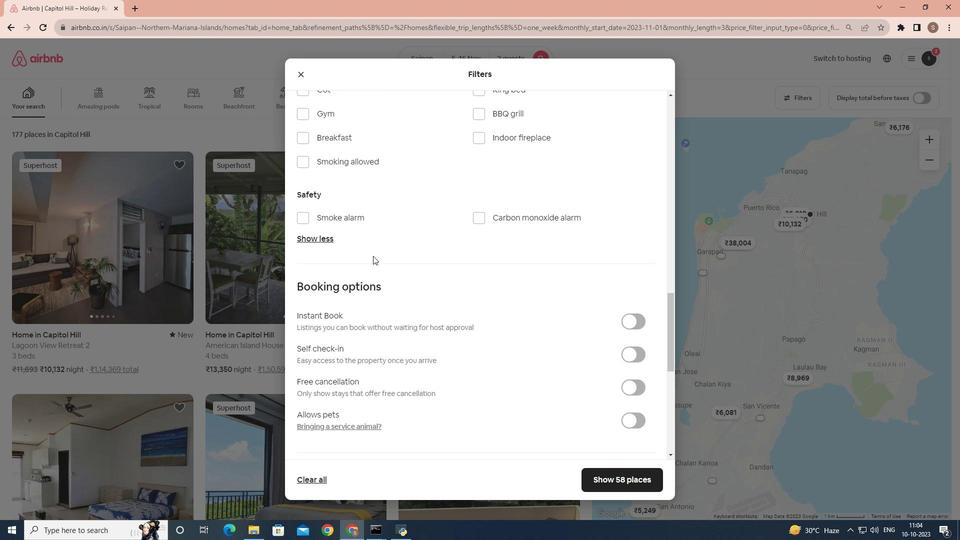 
Action: Mouse scrolled (373, 255) with delta (0, 0)
Screenshot: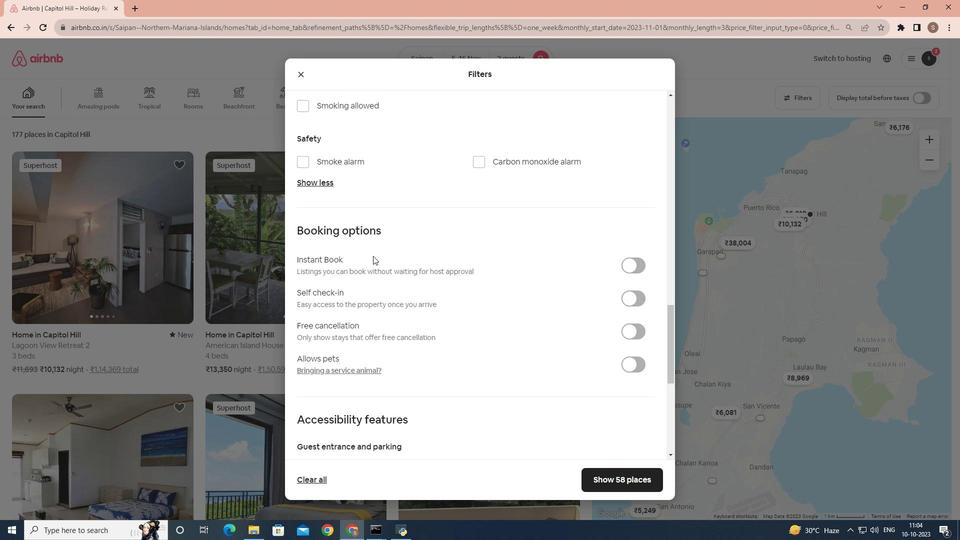 
Action: Mouse scrolled (373, 255) with delta (0, 0)
Screenshot: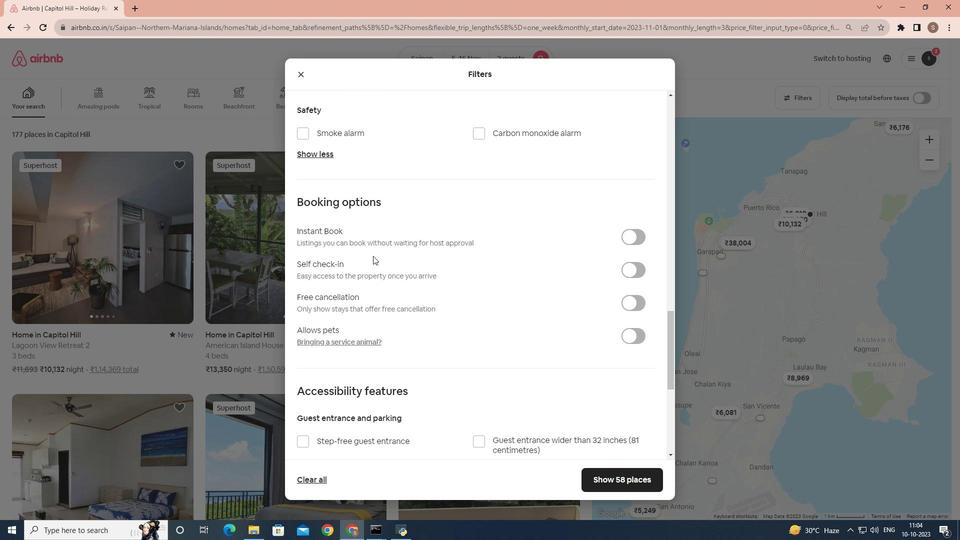 
Action: Mouse moved to (633, 217)
Screenshot: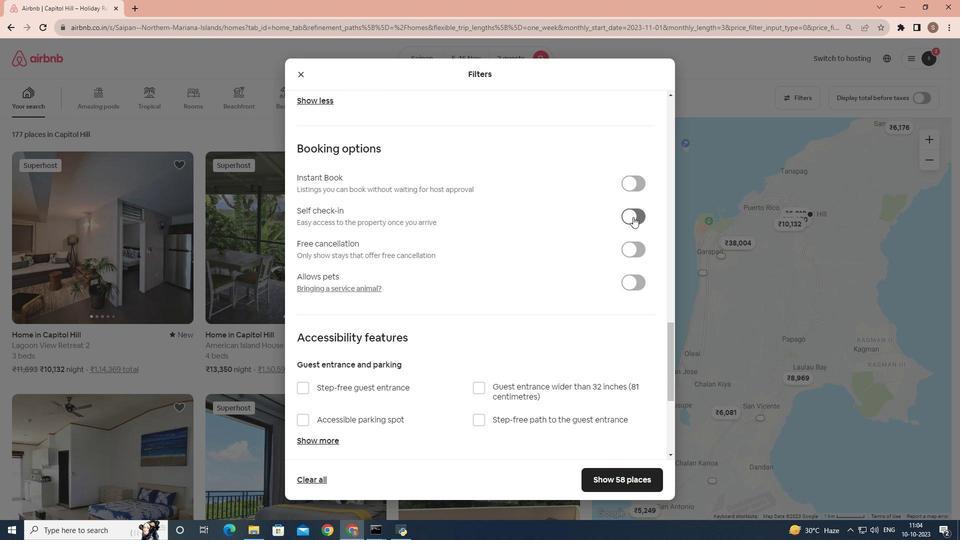 
Action: Mouse pressed left at (633, 217)
Screenshot: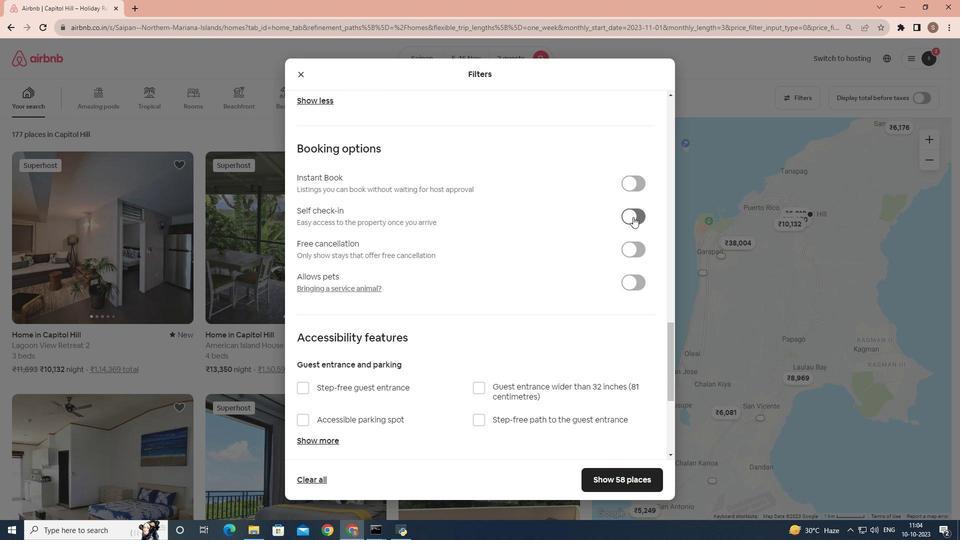 
Action: Mouse moved to (580, 263)
Screenshot: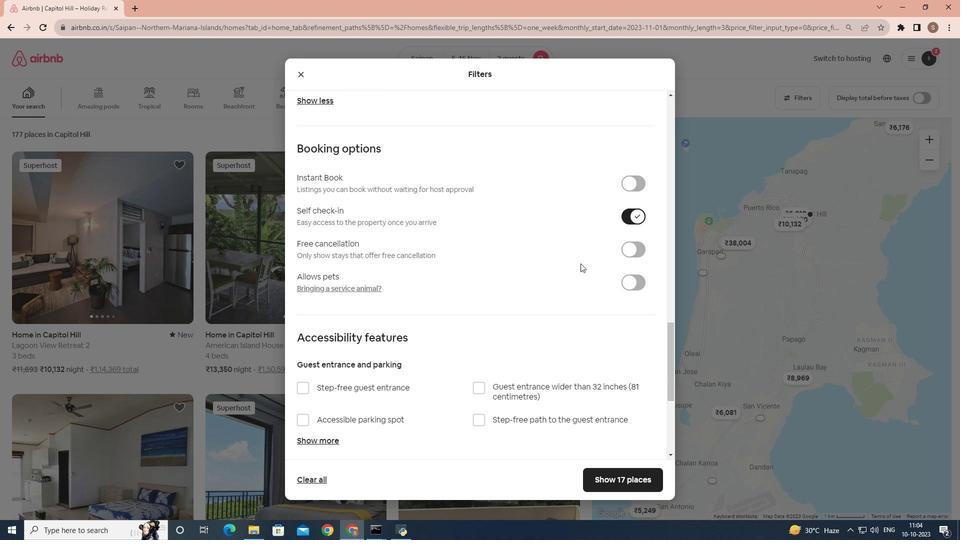 
Action: Mouse scrolled (580, 263) with delta (0, 0)
Screenshot: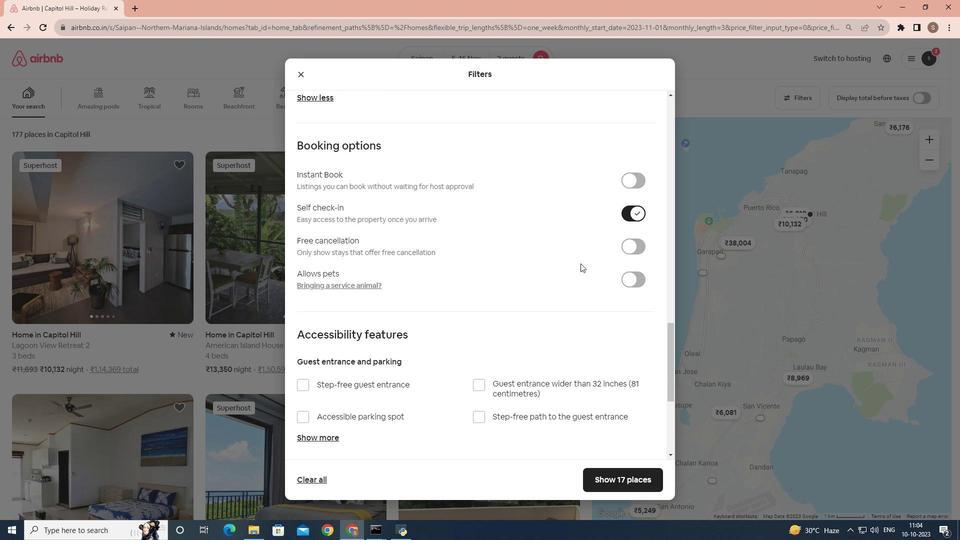 
Action: Mouse moved to (621, 472)
Screenshot: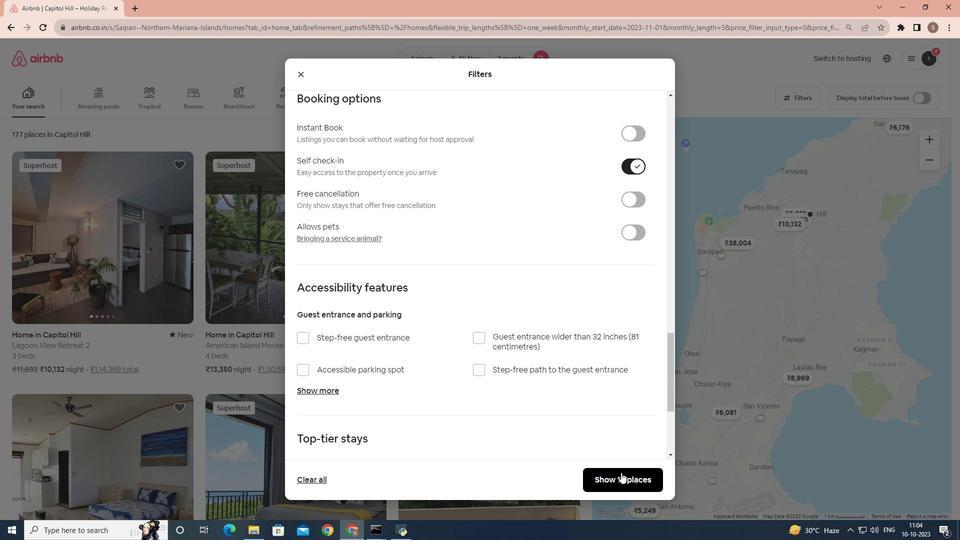 
Action: Mouse pressed left at (621, 472)
Screenshot: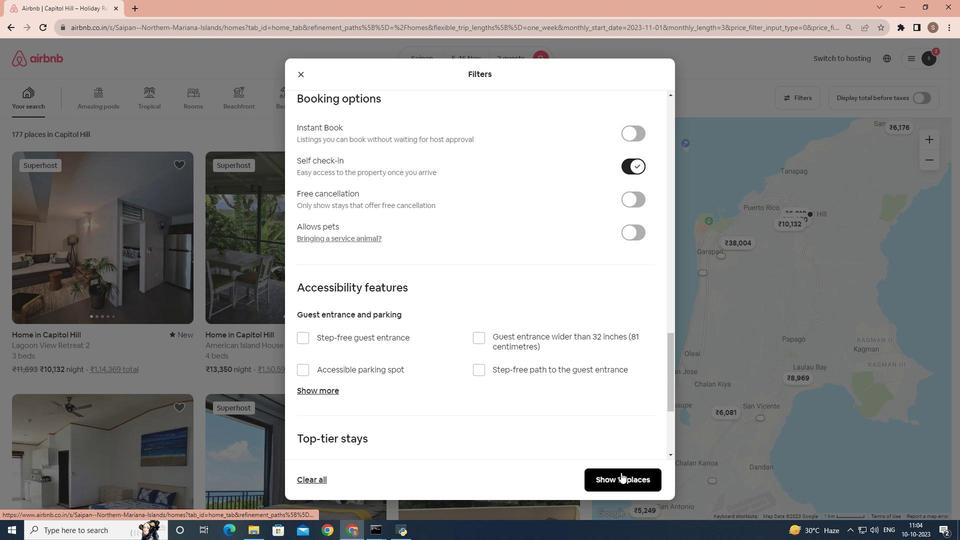 
Action: Mouse moved to (215, 336)
Screenshot: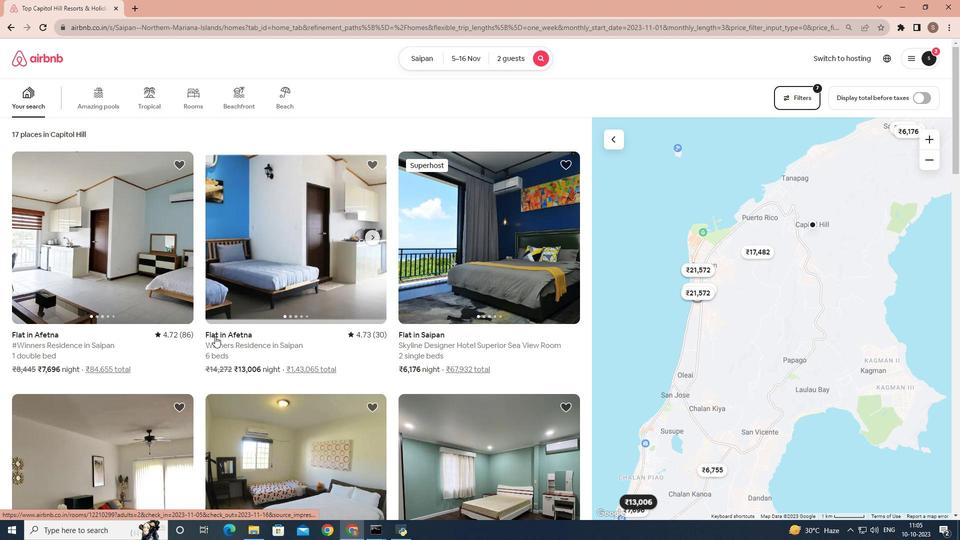 
